 Task: Send an email with the signature George Carter with the subject Request for a job search tip and the message I am writing to follow up on the status of the shipment. from softage.2@softage.net to softage.4@softage.net with an attached image file Infographic.jpg and move the email from Sent Items to the folder Makeup
Action: Key pressed n
Screenshot: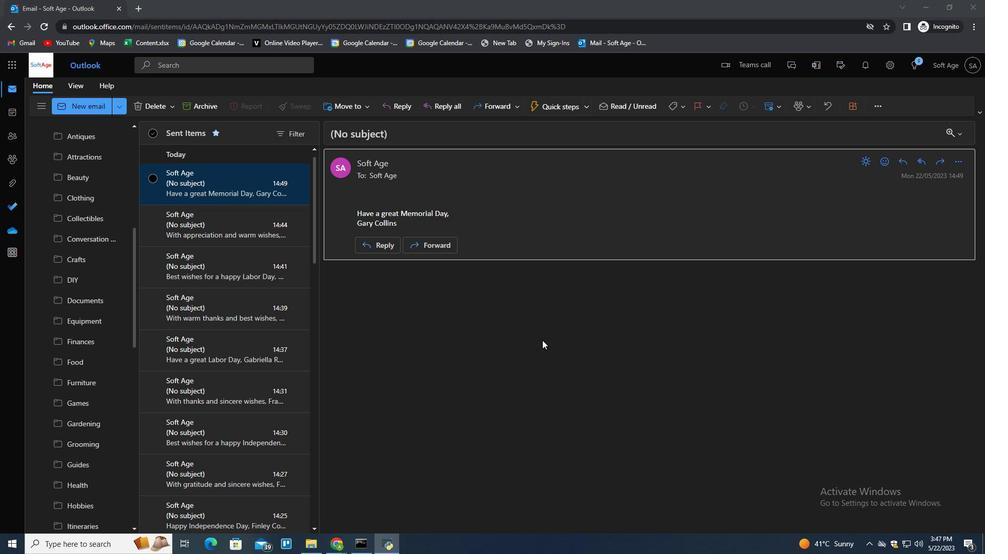 
Action: Mouse moved to (595, 288)
Screenshot: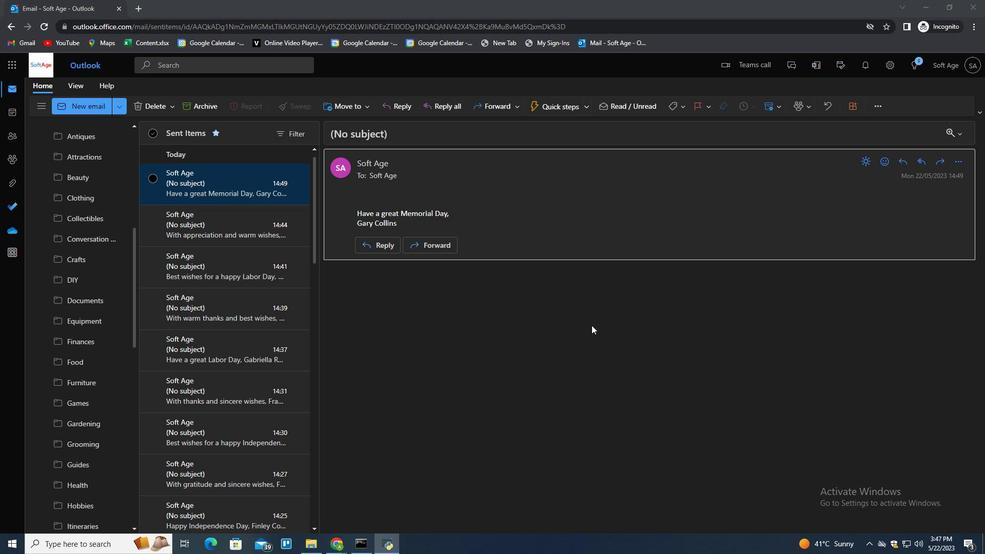 
Action: Mouse pressed left at (595, 288)
Screenshot: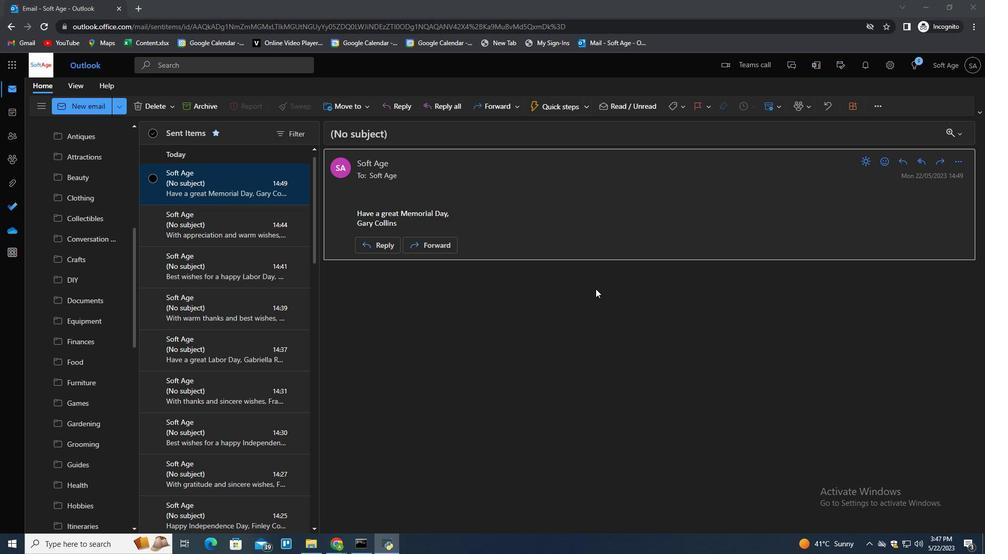 
Action: Mouse moved to (596, 287)
Screenshot: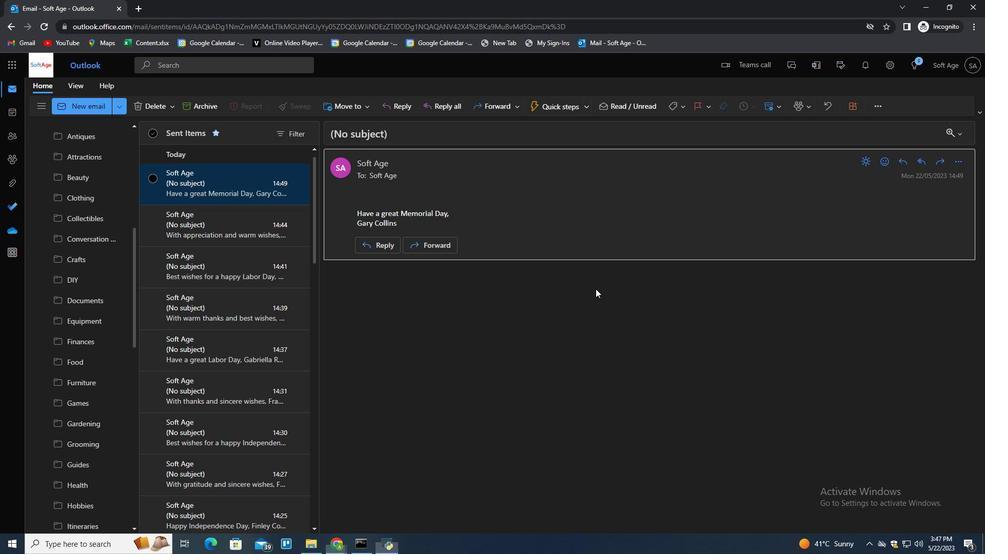 
Action: Key pressed n
Screenshot: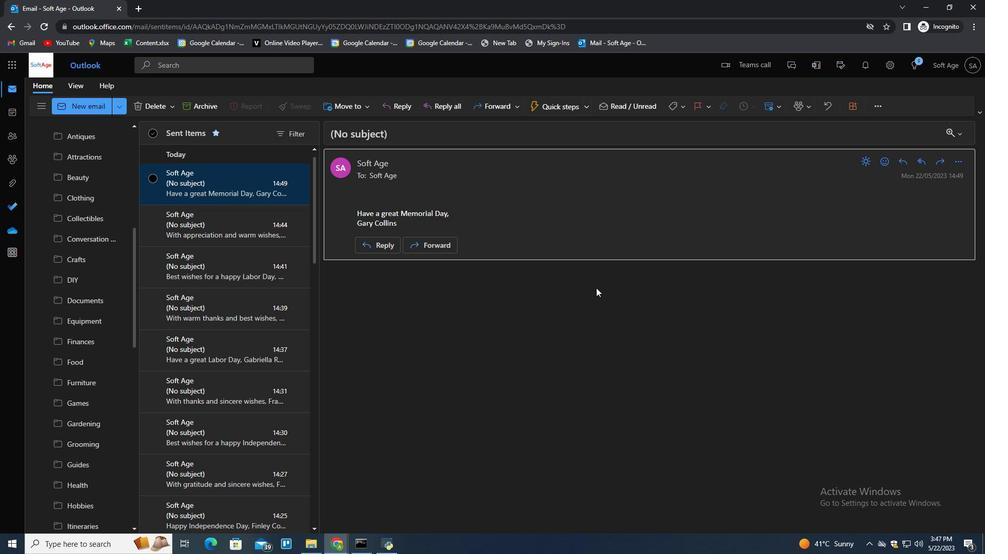 
Action: Mouse moved to (693, 106)
Screenshot: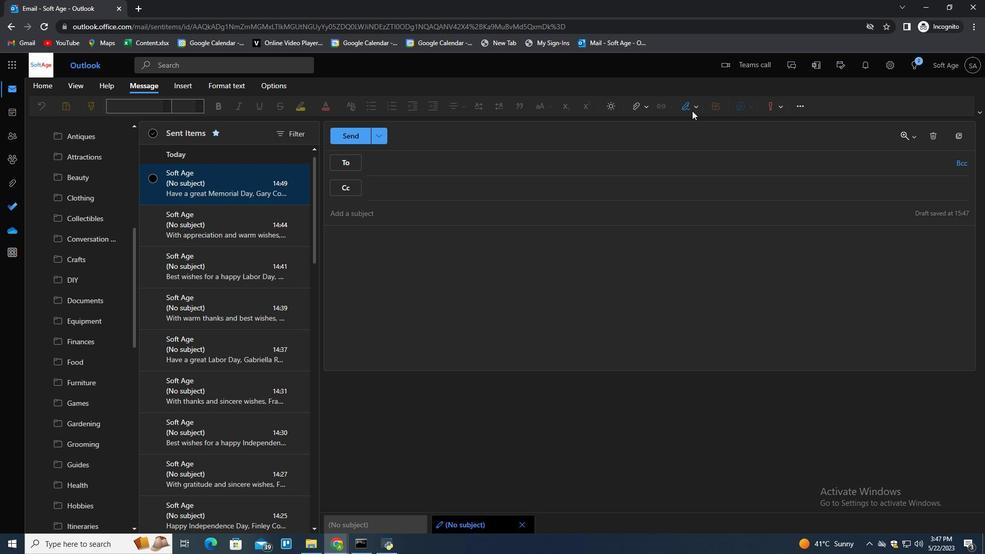 
Action: Mouse pressed left at (693, 106)
Screenshot: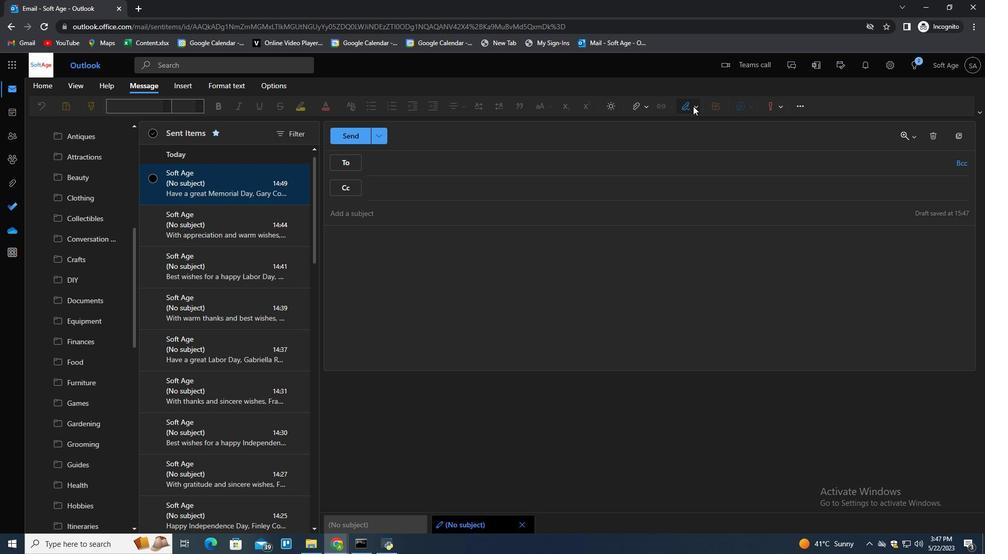 
Action: Mouse moved to (663, 146)
Screenshot: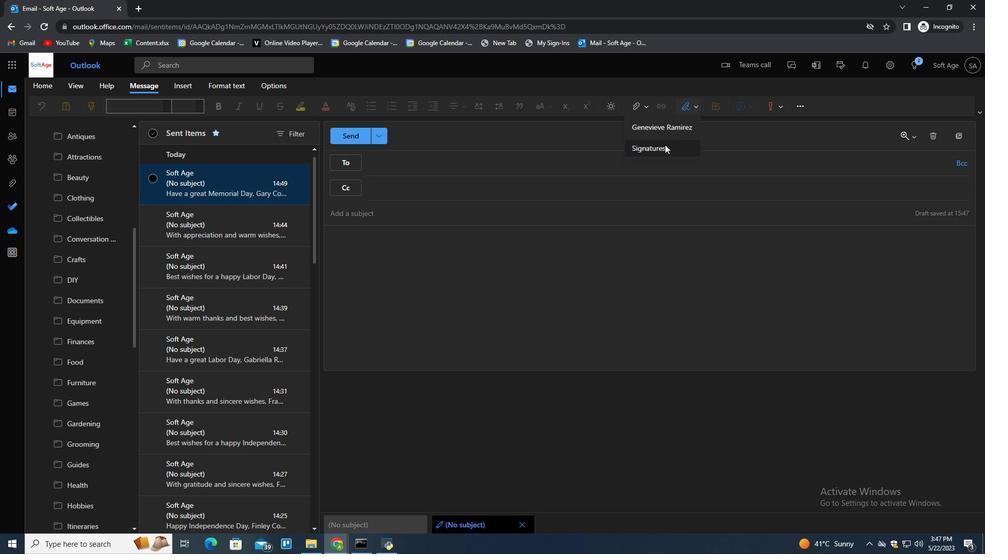
Action: Mouse pressed left at (663, 146)
Screenshot: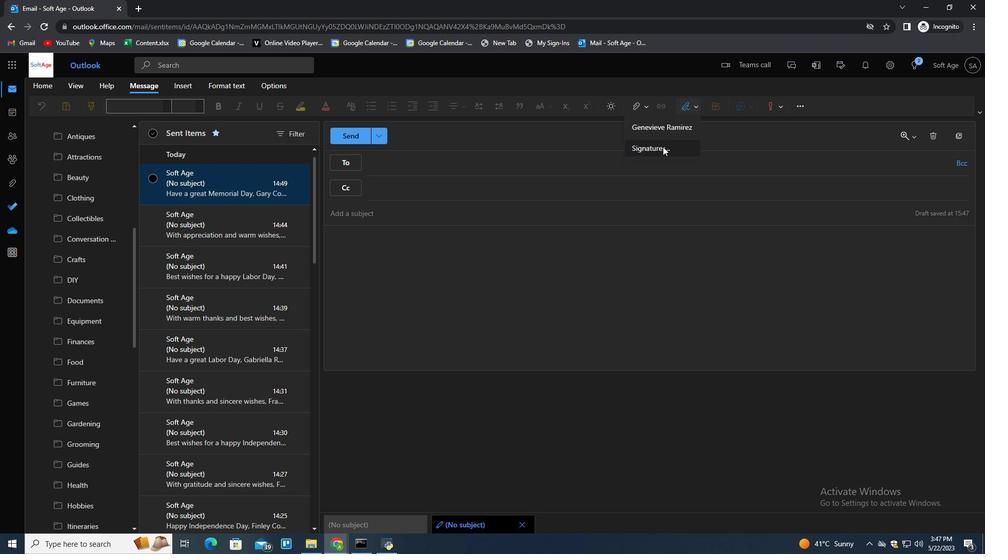 
Action: Mouse moved to (686, 186)
Screenshot: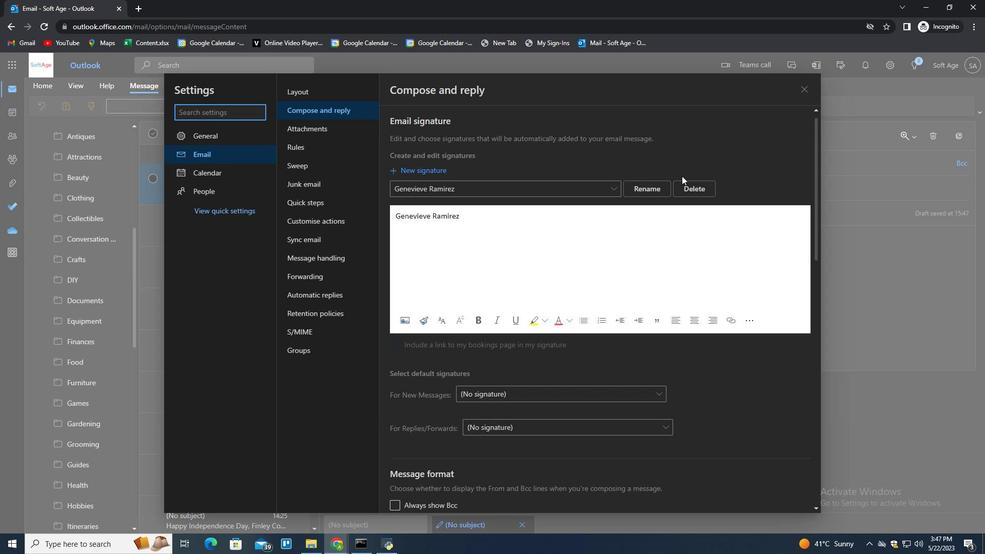 
Action: Mouse pressed left at (686, 186)
Screenshot: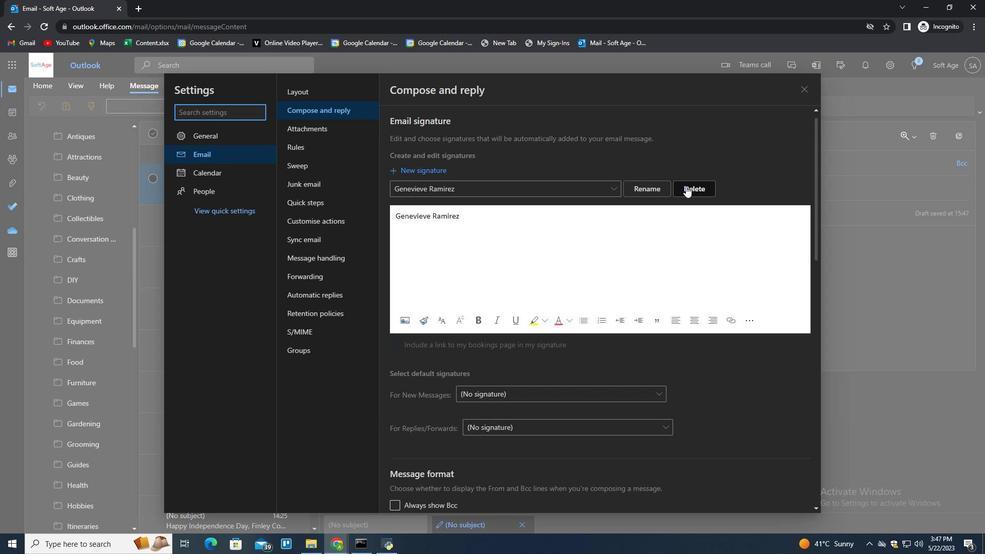 
Action: Key pressed <Key.shift>G
Screenshot: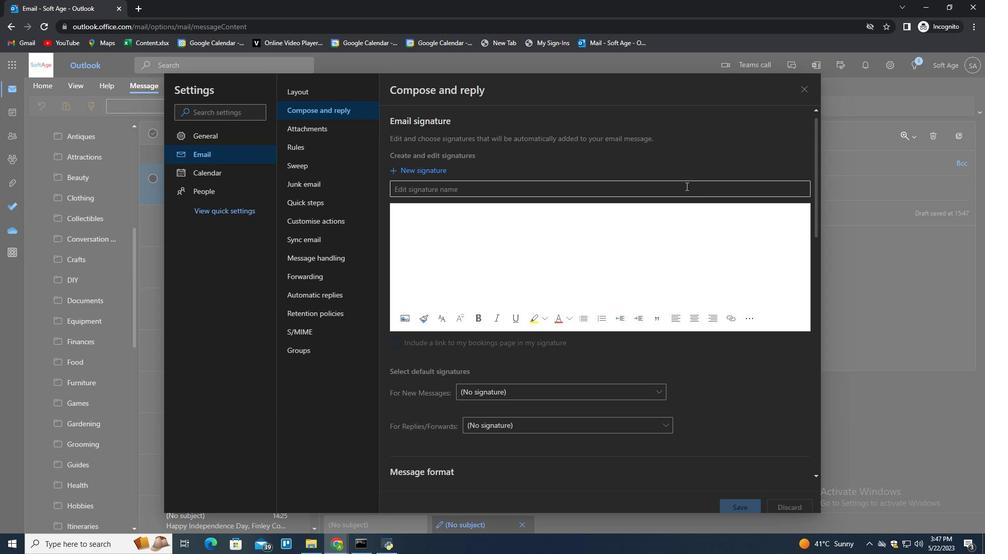 
Action: Mouse moved to (686, 186)
Screenshot: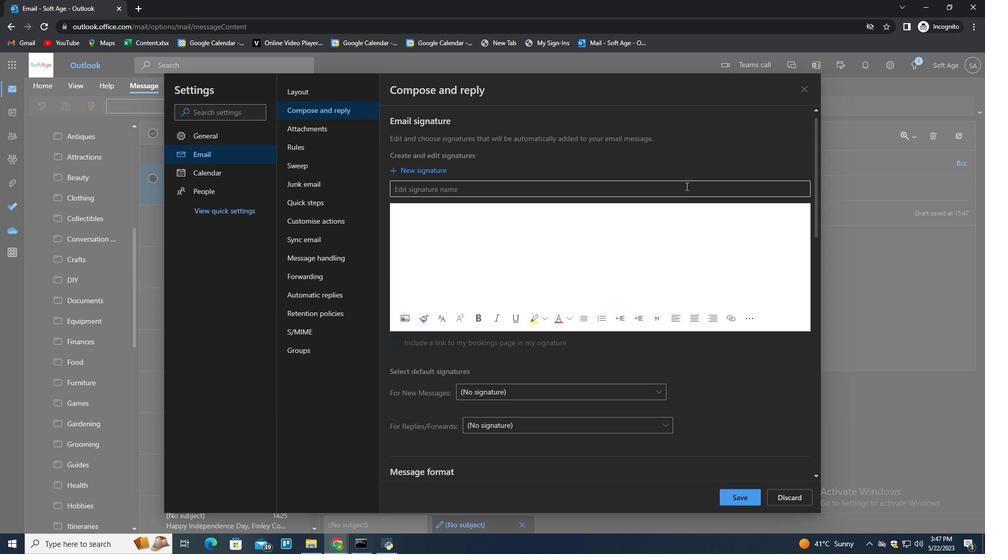 
Action: Mouse pressed left at (686, 186)
Screenshot: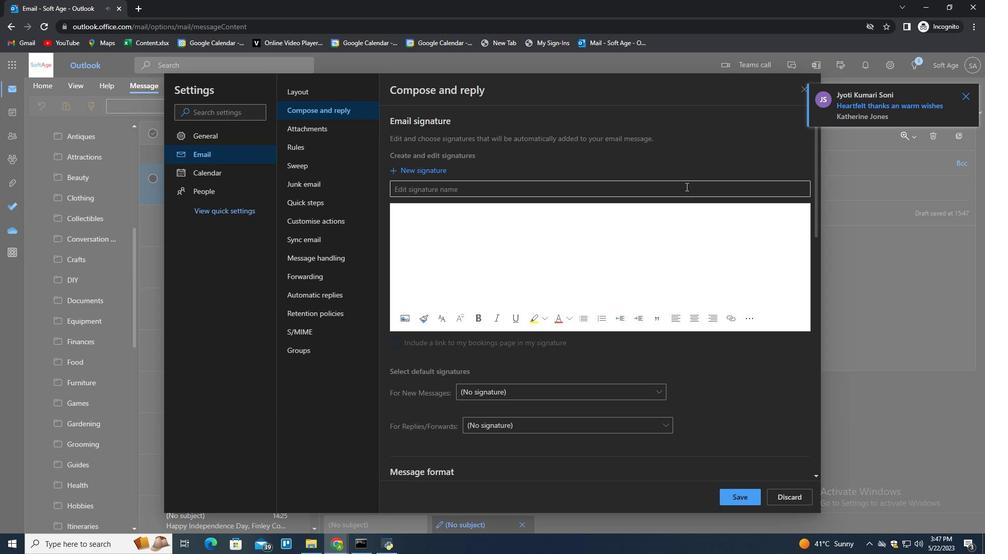 
Action: Key pressed <Key.shift>George<Key.space><Key.shift>Carter<Key.tab><Key.shift><Key.shift><Key.shift><Key.shift><Key.shift><Key.shift><Key.shift><Key.shift><Key.shift><Key.shift><Key.shift><Key.shift><Key.shift><Key.shift><Key.shift><Key.shift><Key.shift><Key.shift><Key.shift><Key.shift><Key.shift><Key.shift><Key.shift><Key.shift><Key.shift><Key.shift><Key.shift><Key.shift><Key.shift><Key.shift><Key.shift><Key.shift><Key.shift><Key.shift><Key.shift><Key.shift><Key.shift><Key.shift><Key.shift><Key.shift><Key.shift><Key.shift><Key.shift><Key.shift><Key.shift><Key.shift><Key.shift><Key.shift><Key.shift><Key.shift><Key.shift><Key.shift><Key.shift><Key.shift><Key.shift>George<Key.space><Key.shift>Carter
Screenshot: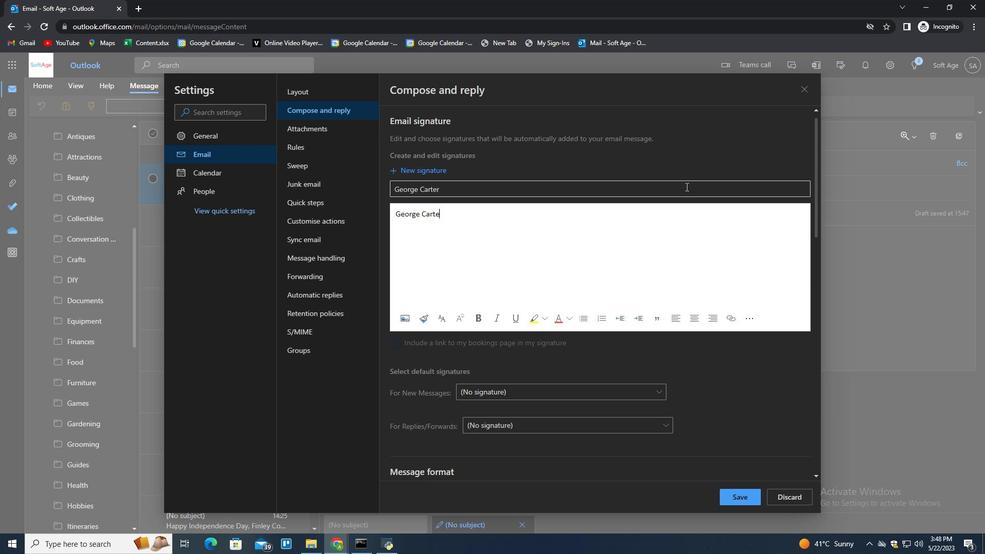 
Action: Mouse moved to (749, 495)
Screenshot: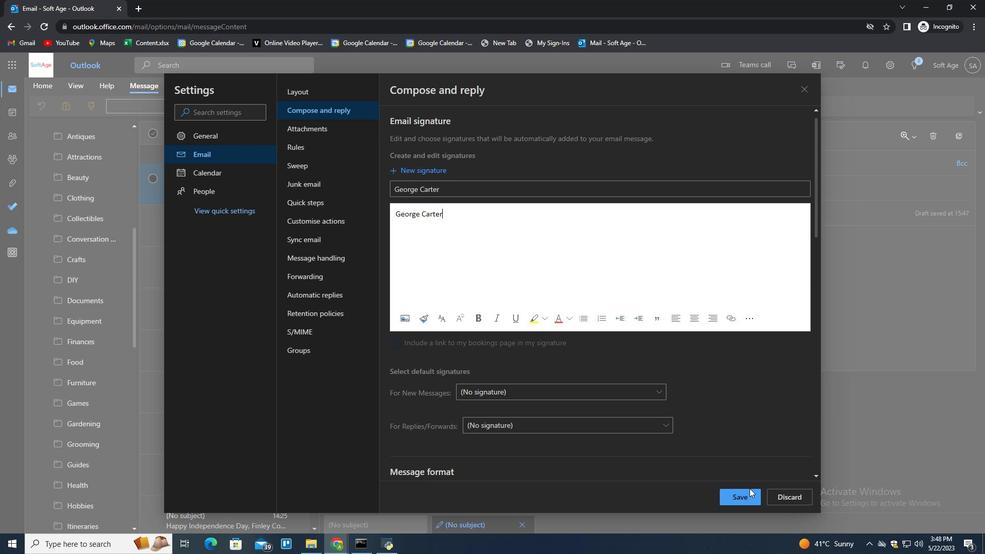 
Action: Mouse pressed left at (749, 495)
Screenshot: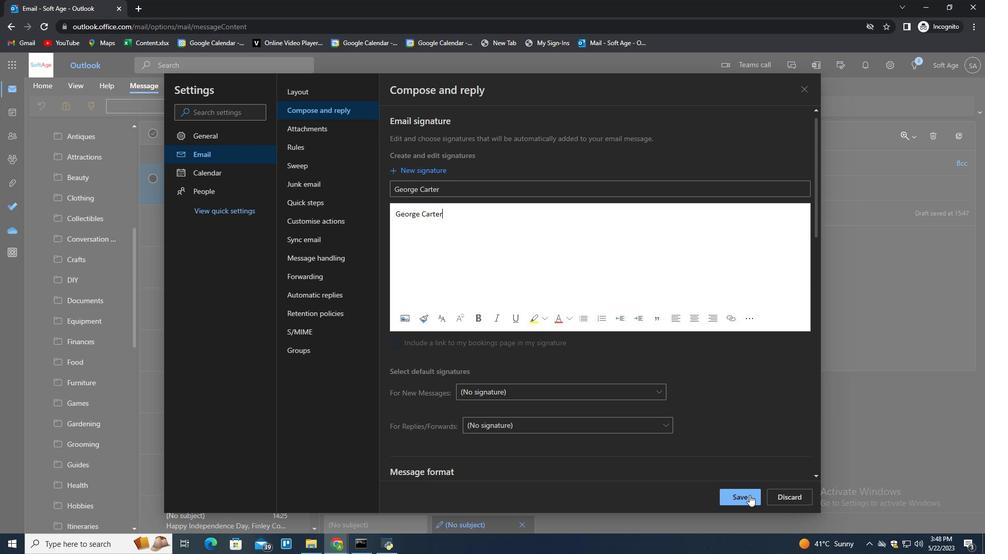 
Action: Mouse moved to (867, 344)
Screenshot: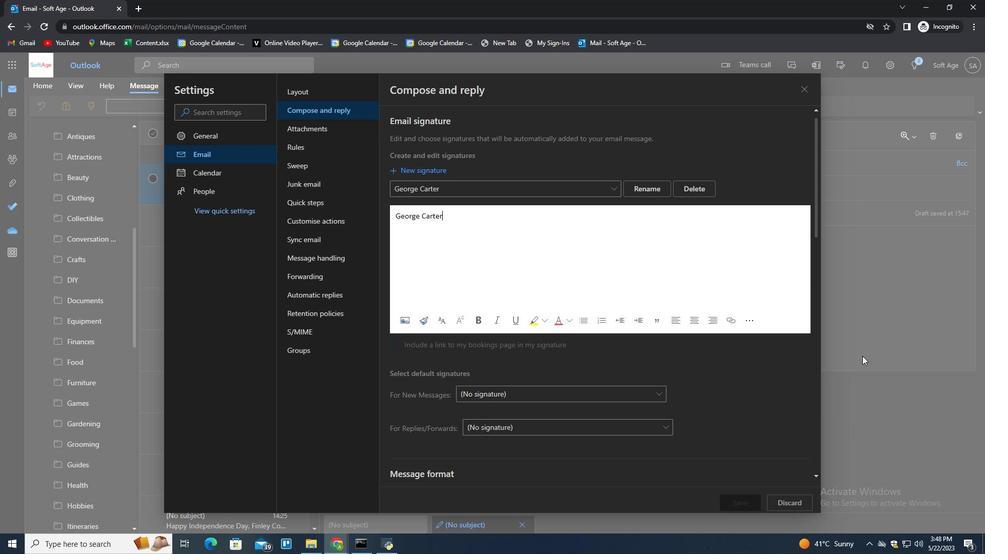 
Action: Mouse pressed left at (867, 344)
Screenshot: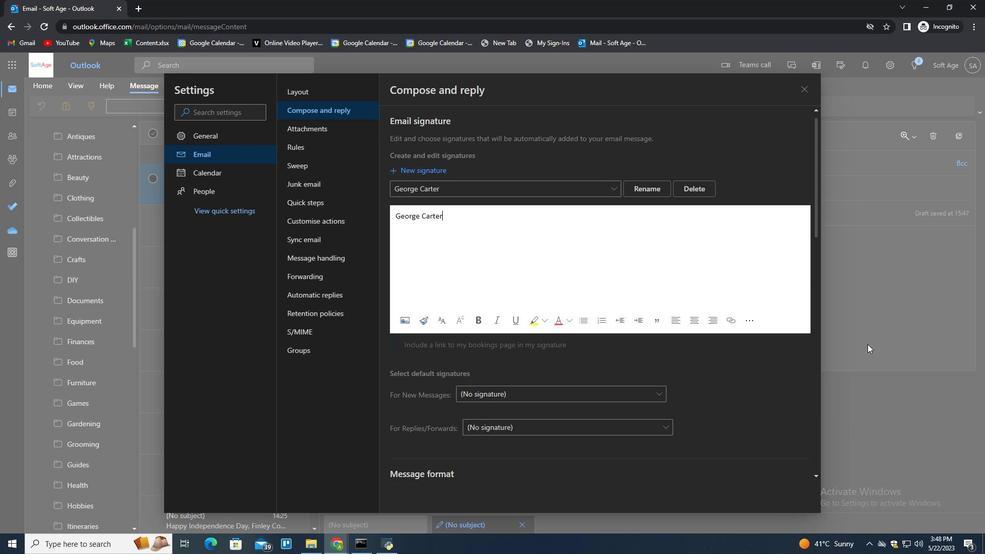 
Action: Mouse moved to (696, 107)
Screenshot: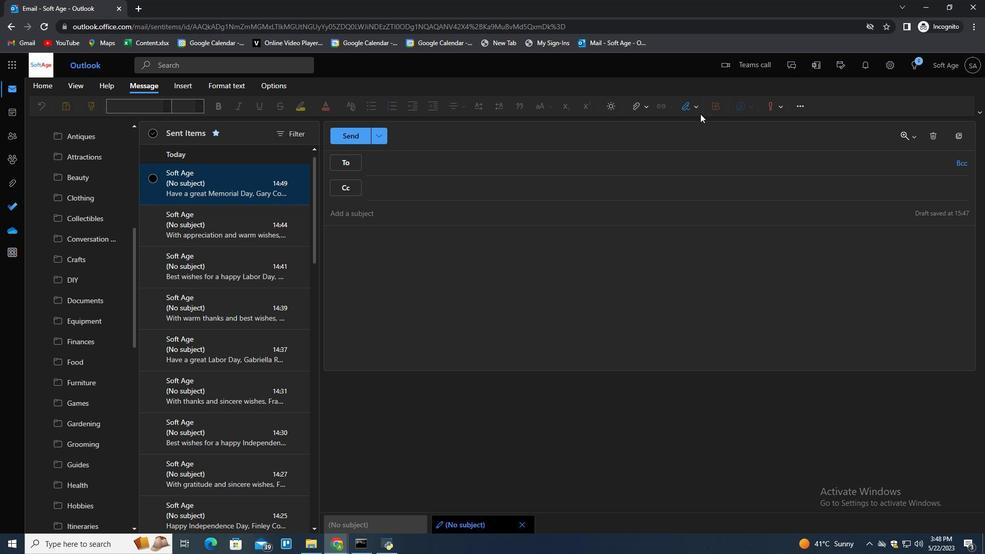 
Action: Mouse pressed left at (696, 107)
Screenshot: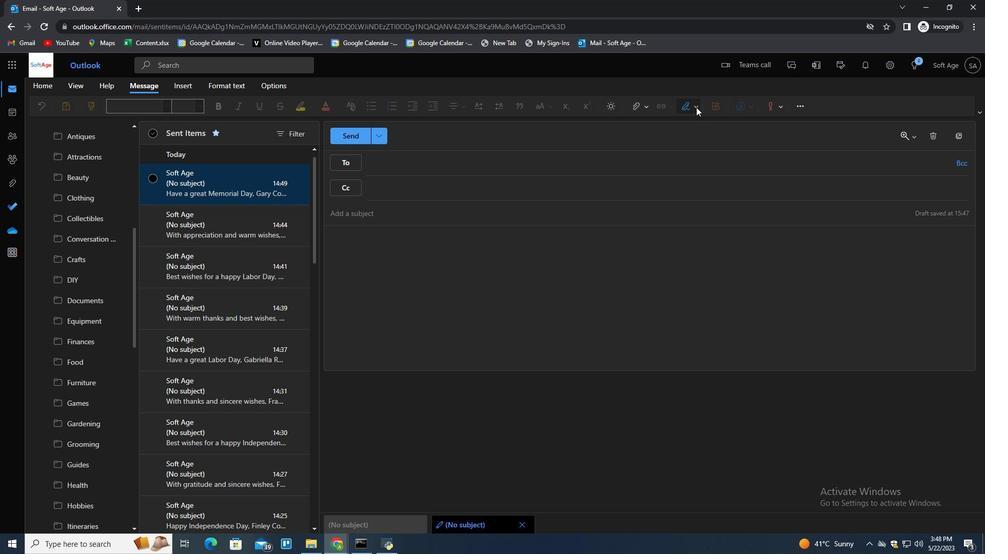 
Action: Mouse moved to (675, 132)
Screenshot: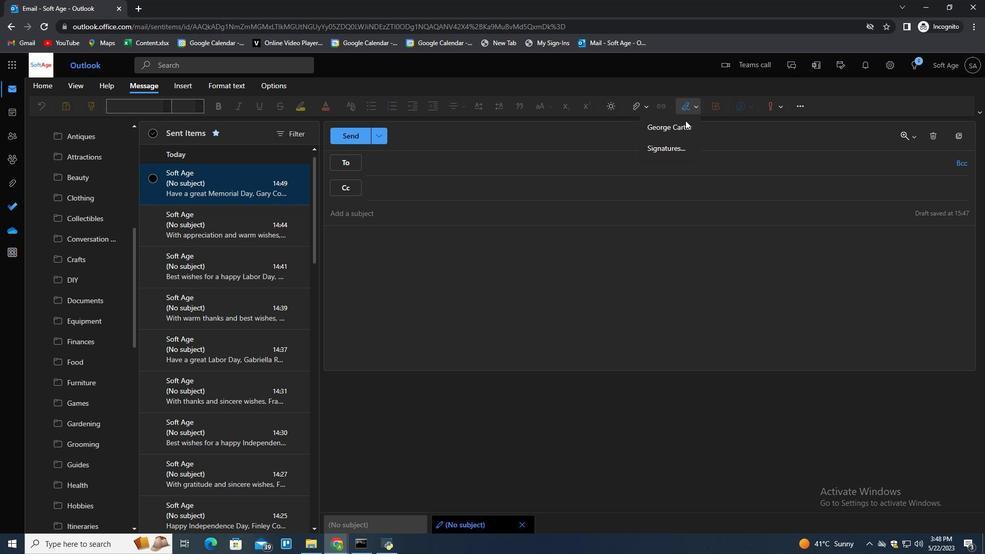 
Action: Mouse pressed left at (675, 132)
Screenshot: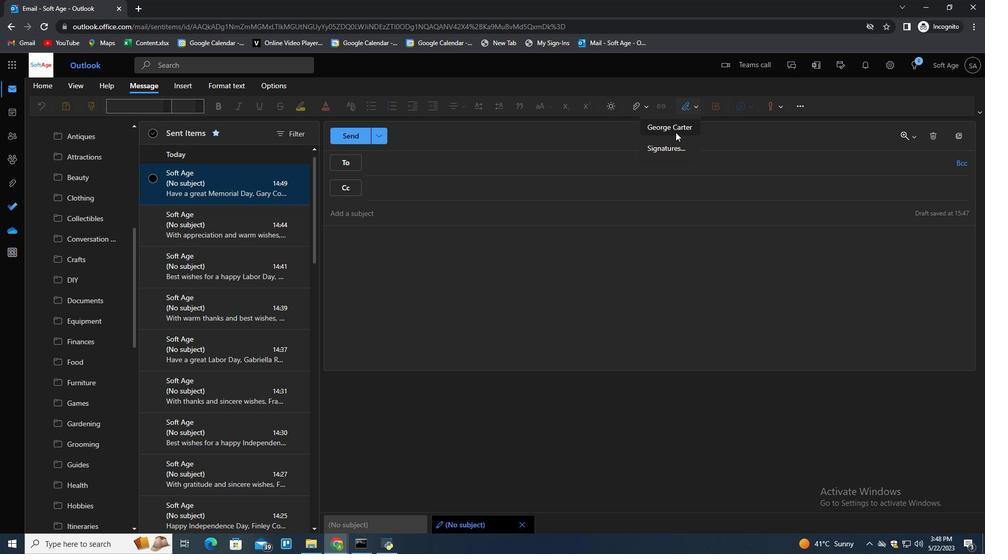 
Action: Mouse moved to (383, 213)
Screenshot: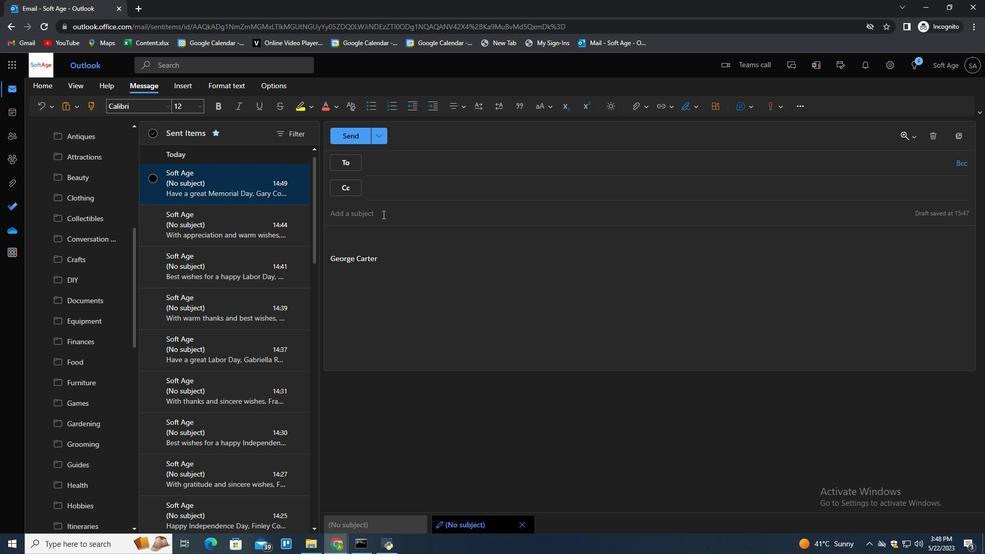 
Action: Mouse pressed left at (383, 213)
Screenshot: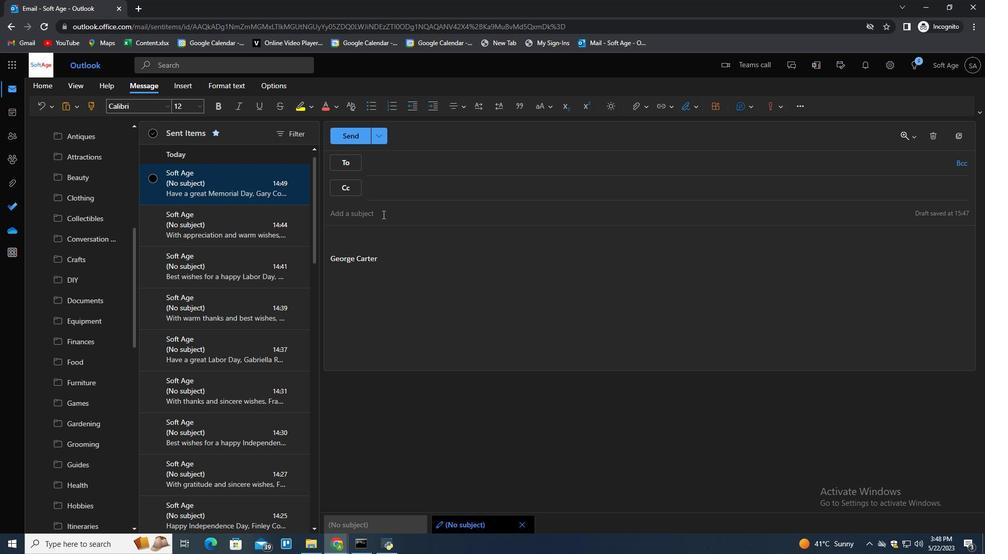 
Action: Key pressed <Key.shift>Request<Key.space>for<Key.space>a<Key.space>job<Key.space>search<Key.space>tip<Key.space>an<Key.space>d<Key.backspace><Key.backspace>d<Key.space>the<Key.space><Key.backspace><Key.backspace><Key.backspace><Key.backspace><Key.backspace><Key.backspace><Key.backspace><Key.backspace><Key.backspace><Key.tab><Key.shift>I<Key.space>am<Key.space>wri<Key.backspace><Key.backspace>ritiin<Key.backspace><Key.backspace><Key.backspace>ting<Key.space><Key.backspace><Key.backspace><Key.backspace><Key.backspace><Key.backspace>ing<Key.space>to<Key.space>follow<Key.space>yp<Key.backspace><Key.backspace>up<Key.space>on<Key.space>the<Key.space>status<Key.space>of<Key.space>the<Key.space>shipment<Key.space><Key.backspace>.
Screenshot: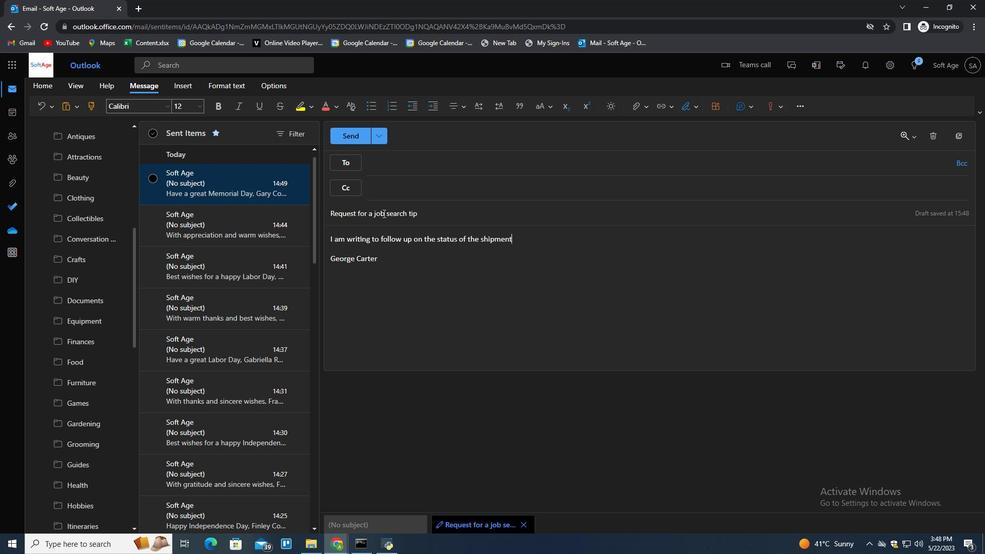 
Action: Mouse moved to (393, 162)
Screenshot: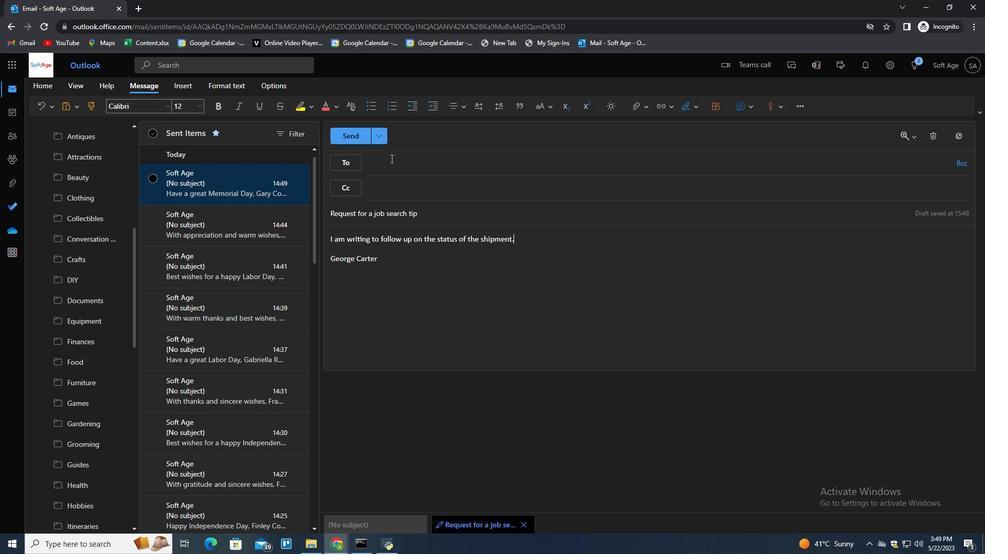 
Action: Mouse pressed left at (393, 162)
Screenshot: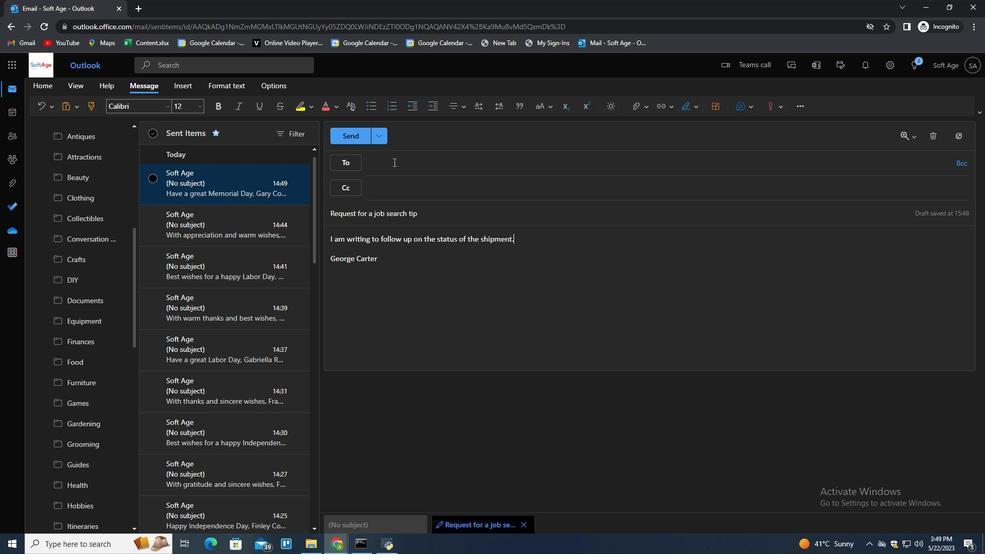 
Action: Key pressed softage.3
Screenshot: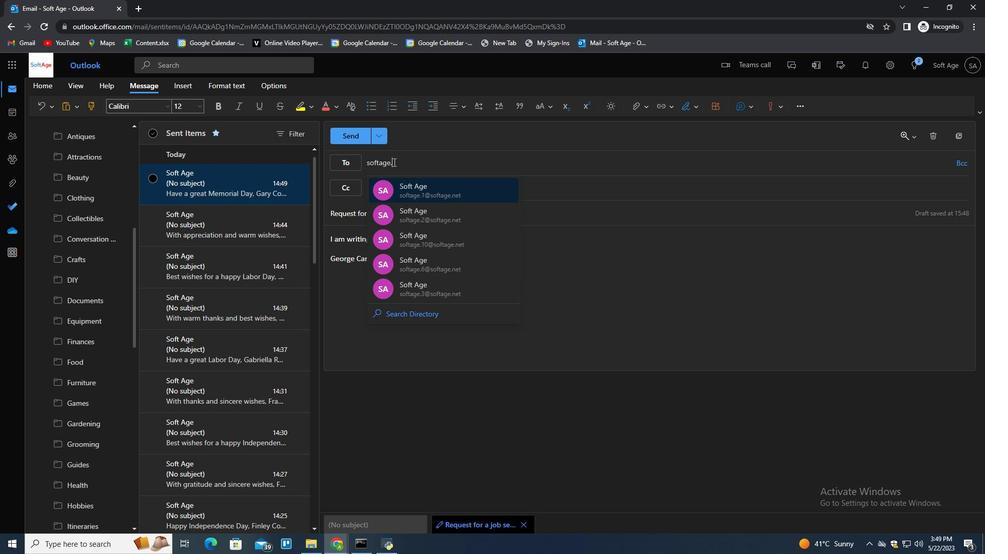 
Action: Mouse moved to (427, 169)
Screenshot: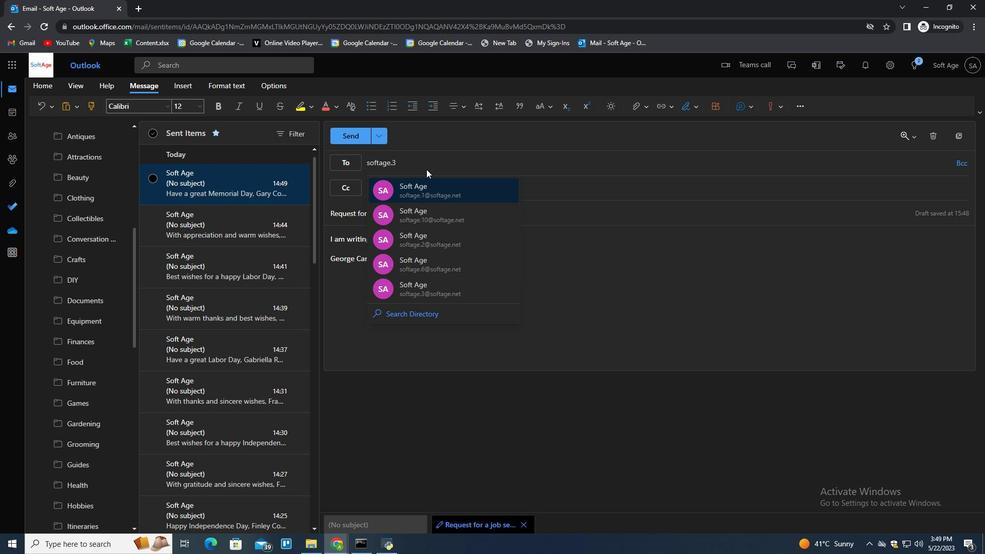 
Action: Key pressed <Key.backspace>4<Key.shift>@softae.<Key.backspace><Key.backspace>ge.net<Key.enter>
Screenshot: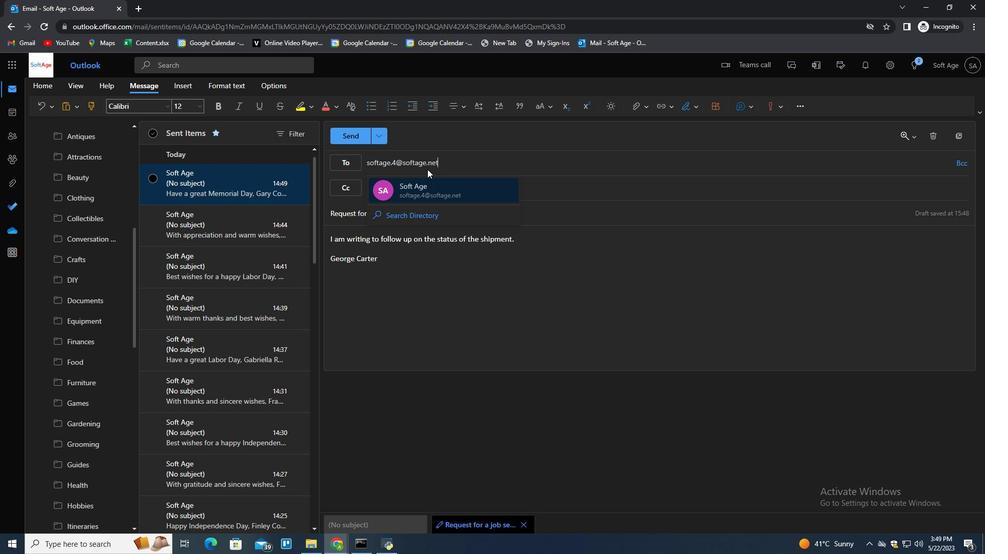 
Action: Mouse moved to (428, 256)
Screenshot: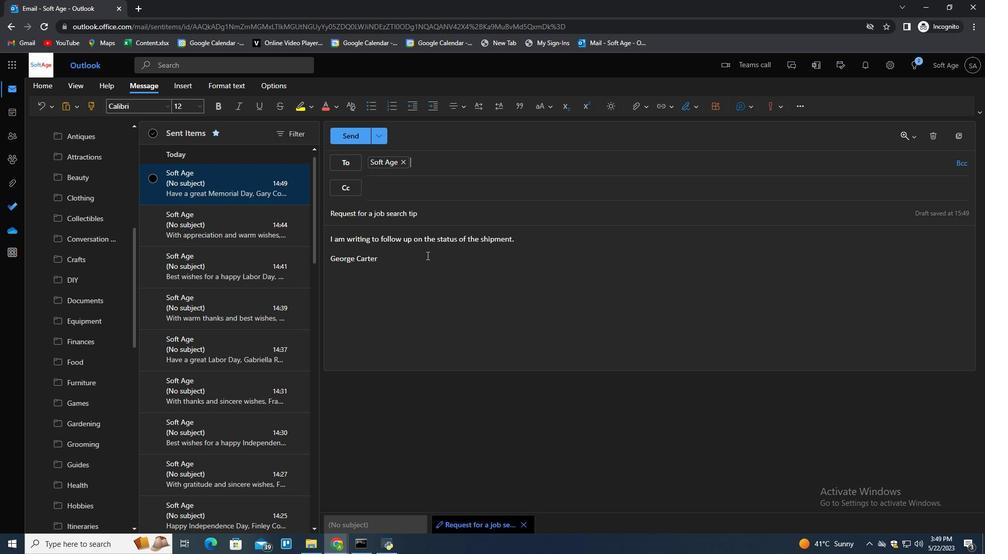 
Action: Mouse pressed left at (428, 256)
Screenshot: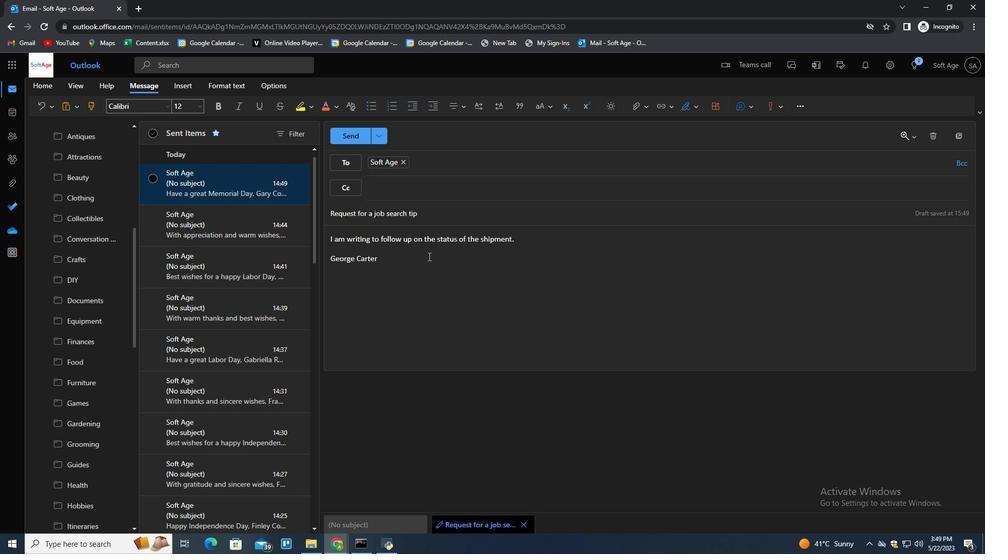
Action: Mouse moved to (643, 103)
Screenshot: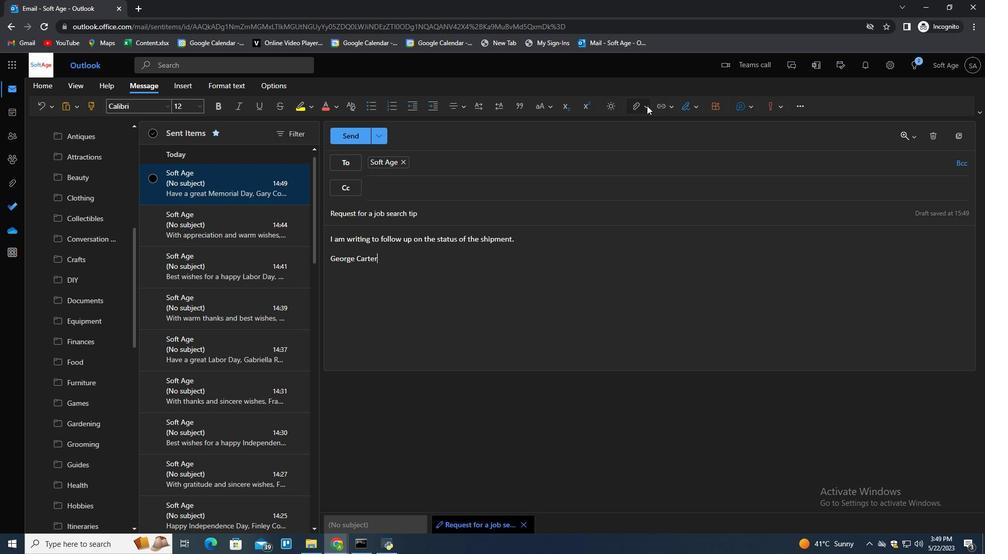
Action: Mouse pressed left at (643, 103)
Screenshot: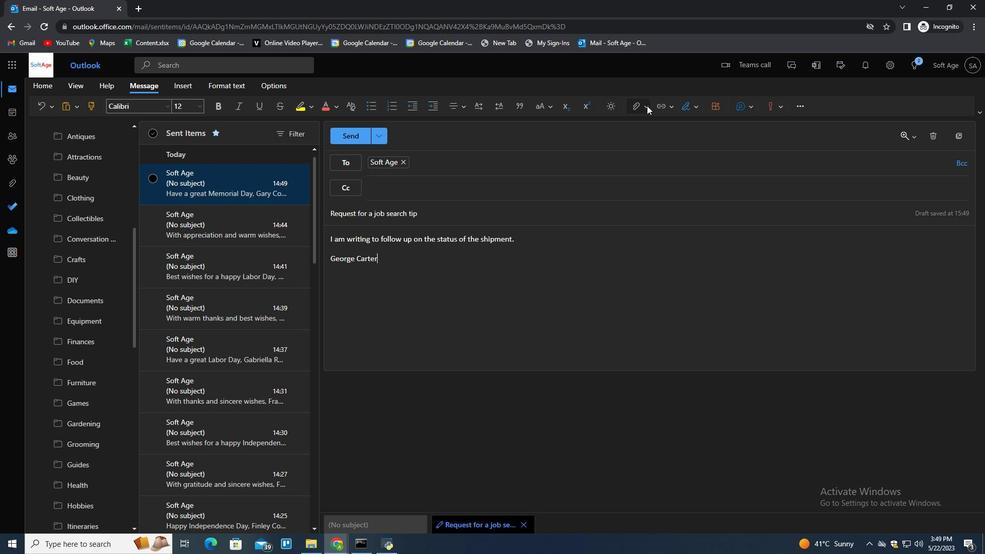 
Action: Mouse moved to (600, 127)
Screenshot: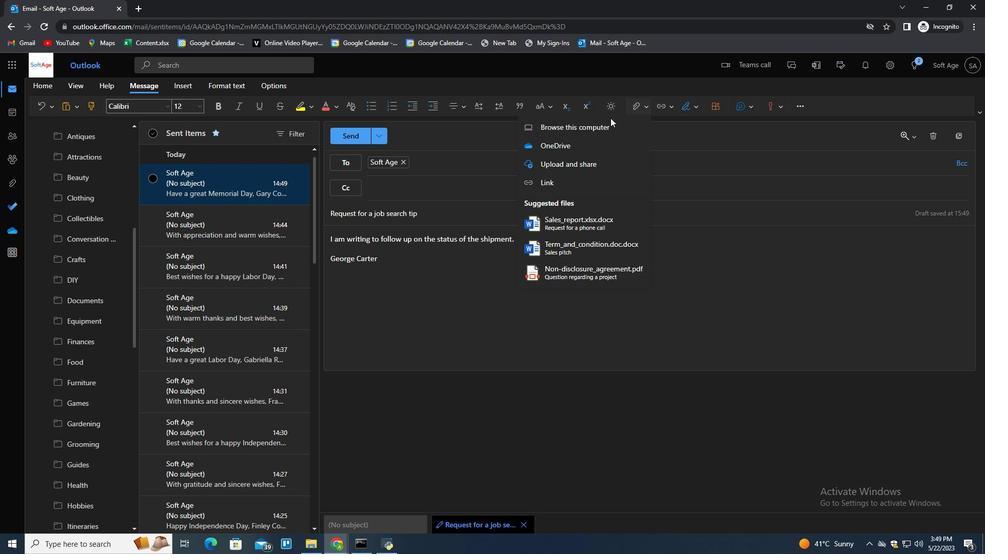 
Action: Mouse pressed left at (600, 127)
Screenshot: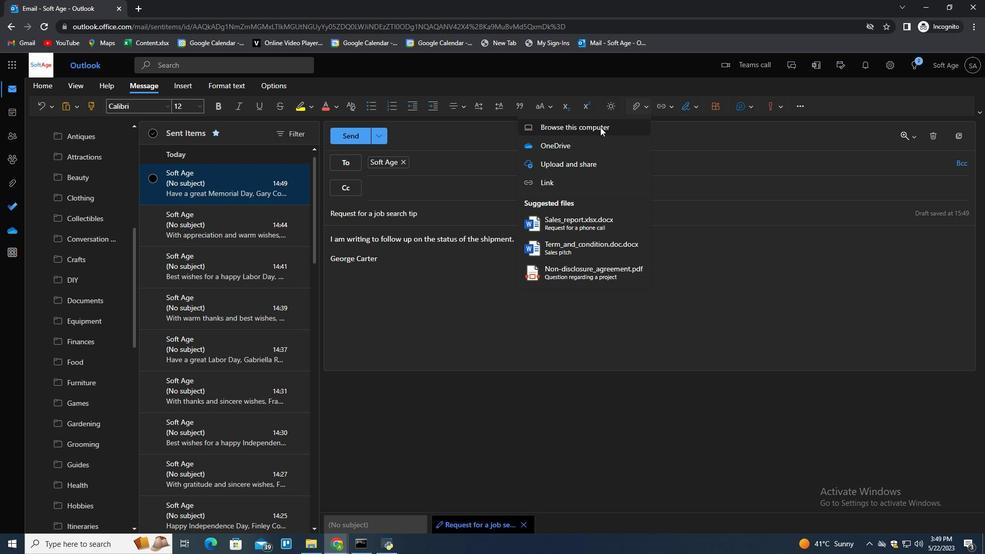 
Action: Mouse moved to (240, 127)
Screenshot: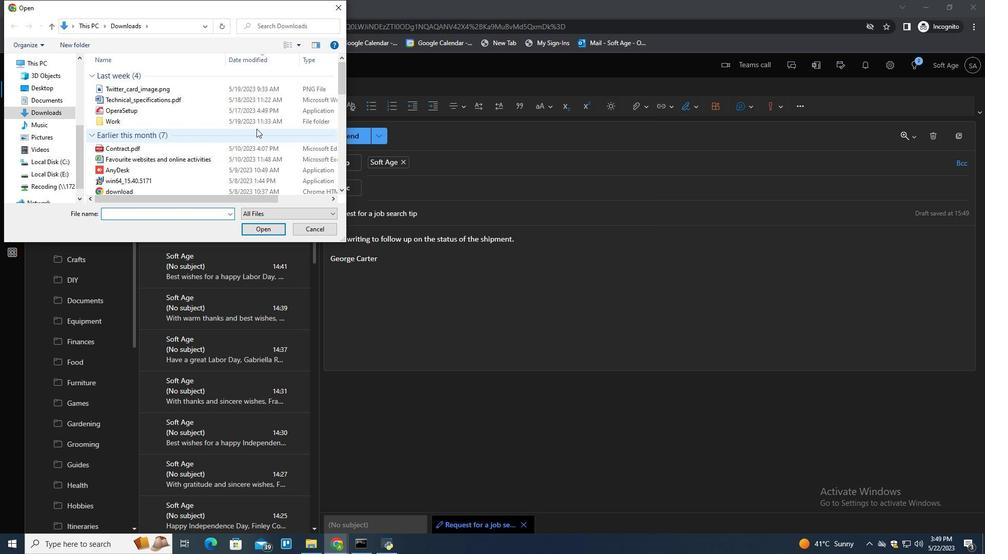 
Action: Mouse scrolled (240, 127) with delta (0, 0)
Screenshot: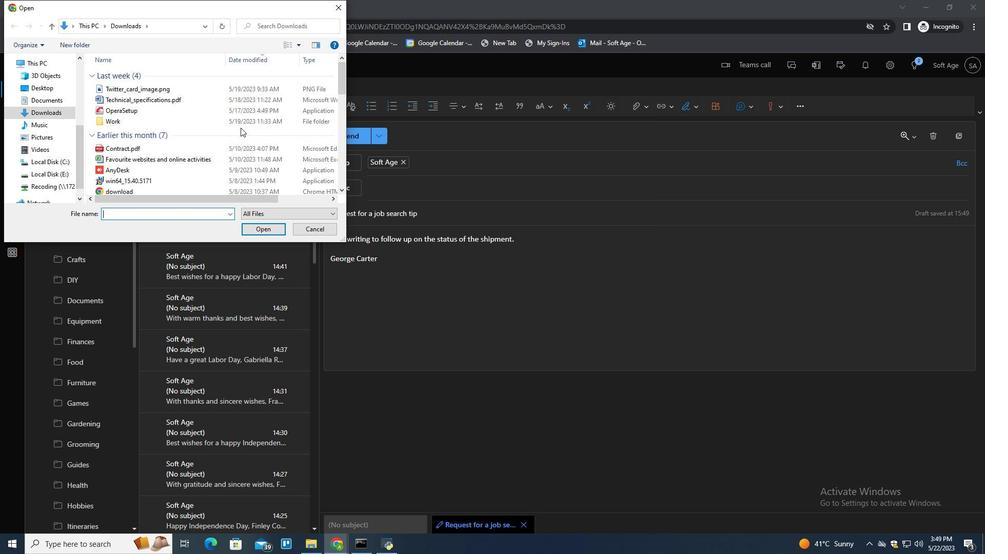 
Action: Mouse scrolled (240, 127) with delta (0, 0)
Screenshot: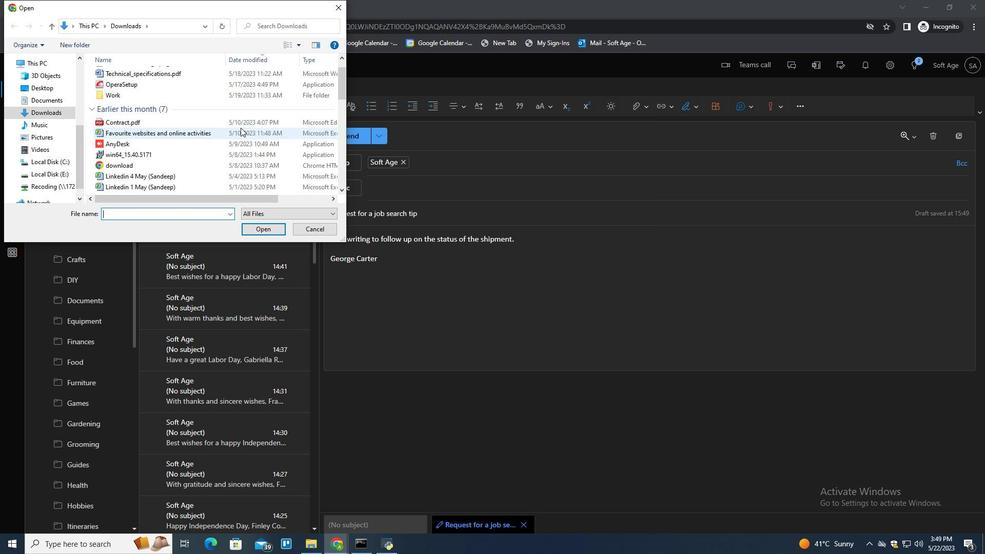 
Action: Mouse scrolled (240, 127) with delta (0, 0)
Screenshot: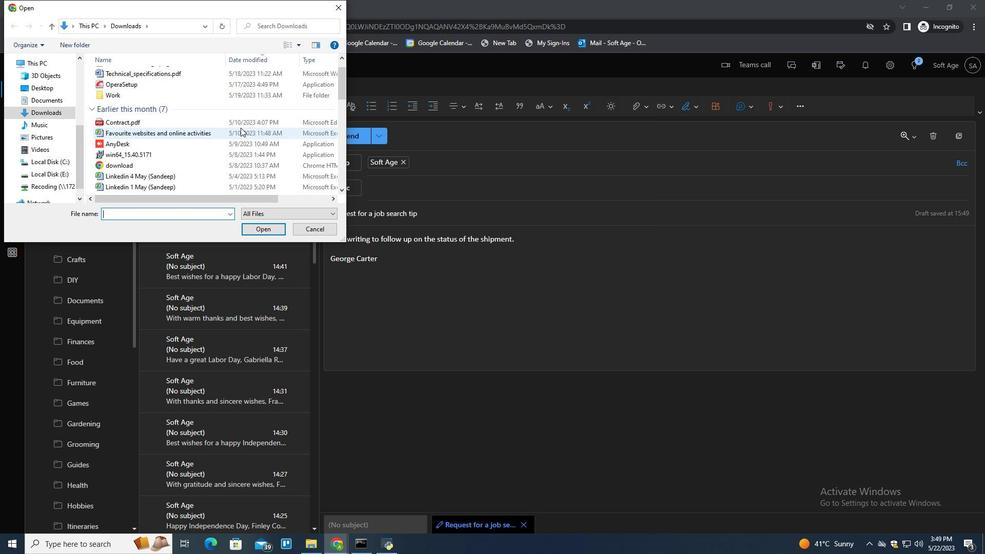 
Action: Mouse scrolled (240, 127) with delta (0, 0)
Screenshot: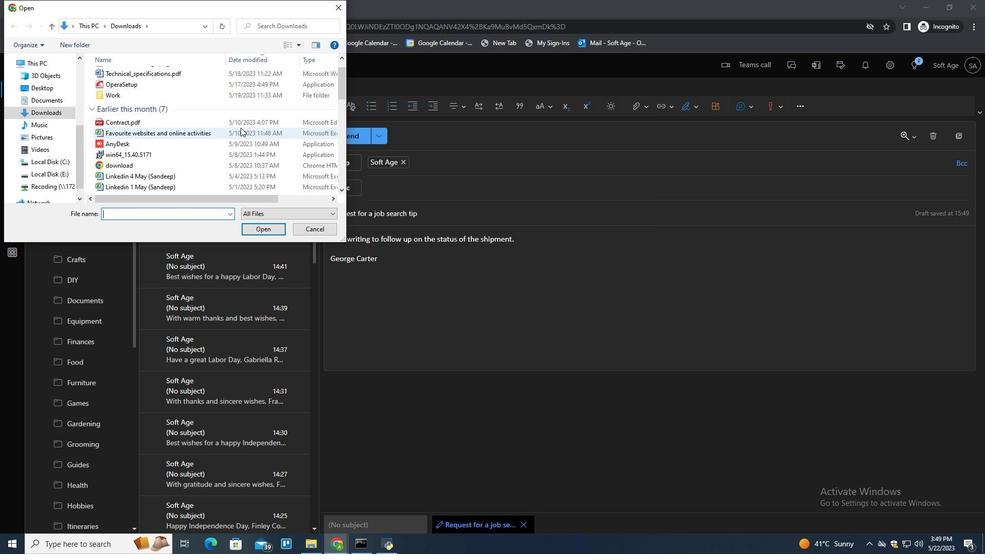 
Action: Mouse moved to (240, 127)
Screenshot: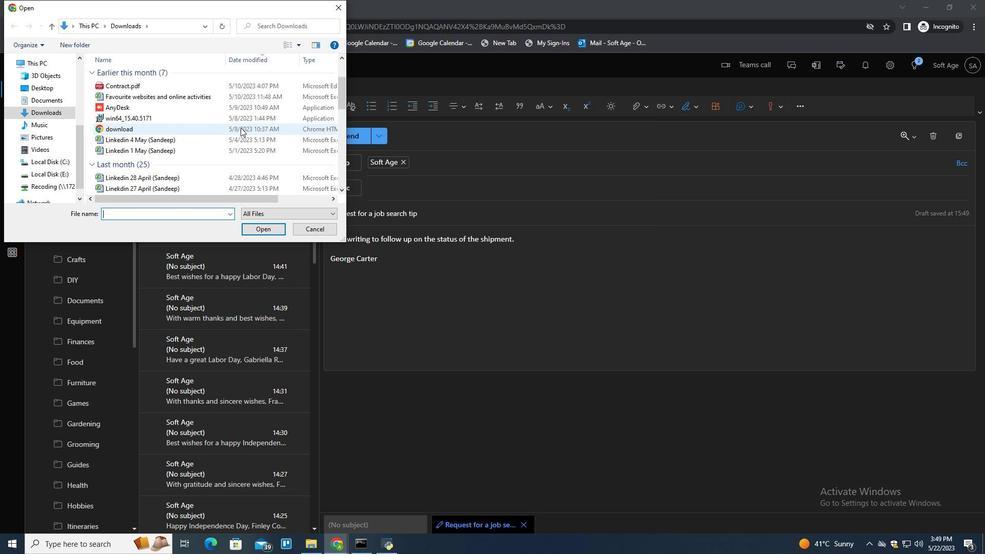 
Action: Mouse scrolled (240, 126) with delta (0, 0)
Screenshot: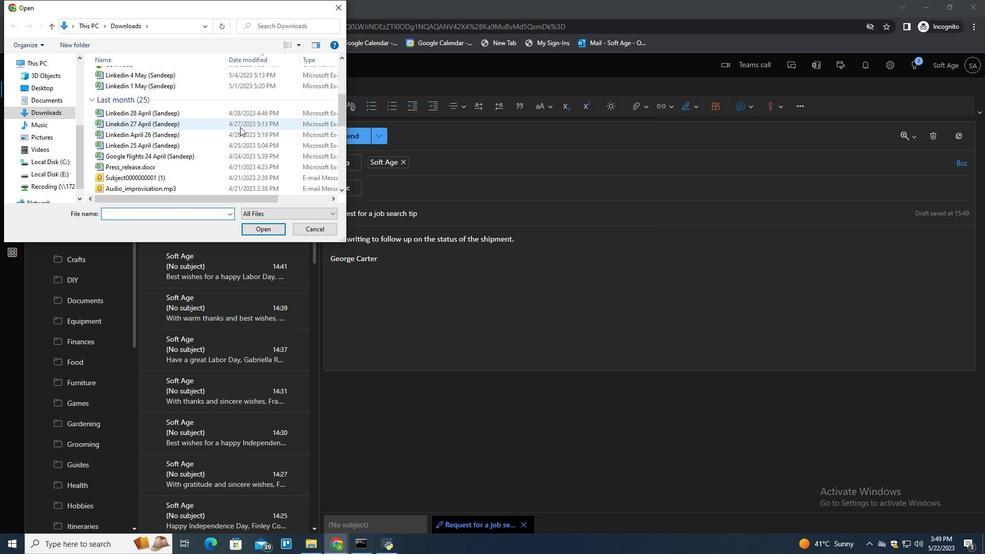
Action: Mouse scrolled (240, 126) with delta (0, 0)
Screenshot: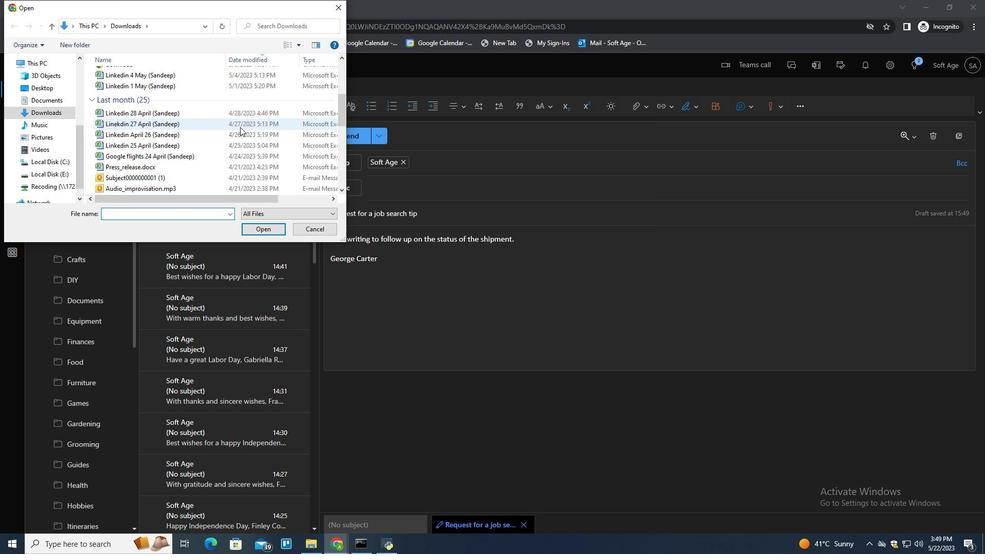 
Action: Mouse scrolled (240, 126) with delta (0, 0)
Screenshot: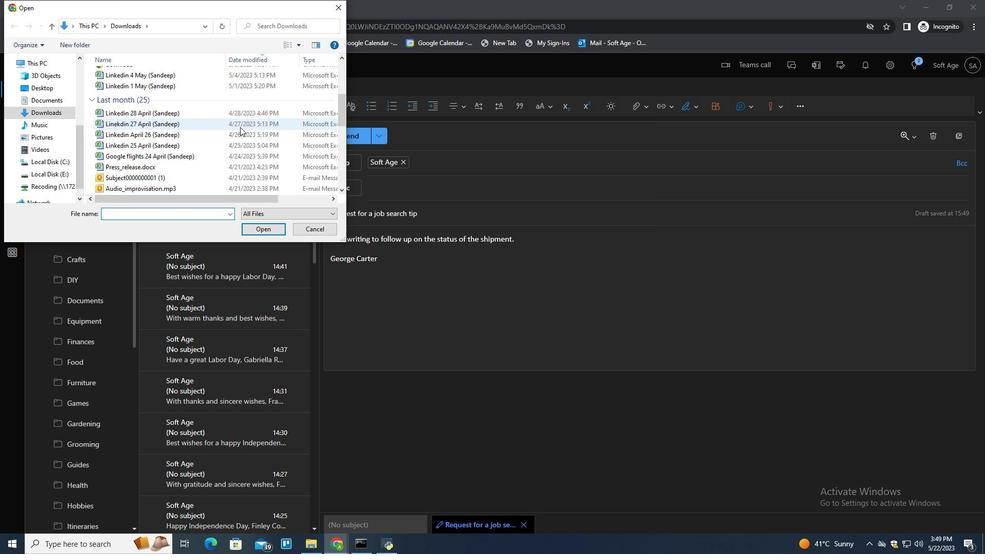 
Action: Mouse scrolled (240, 126) with delta (0, 0)
Screenshot: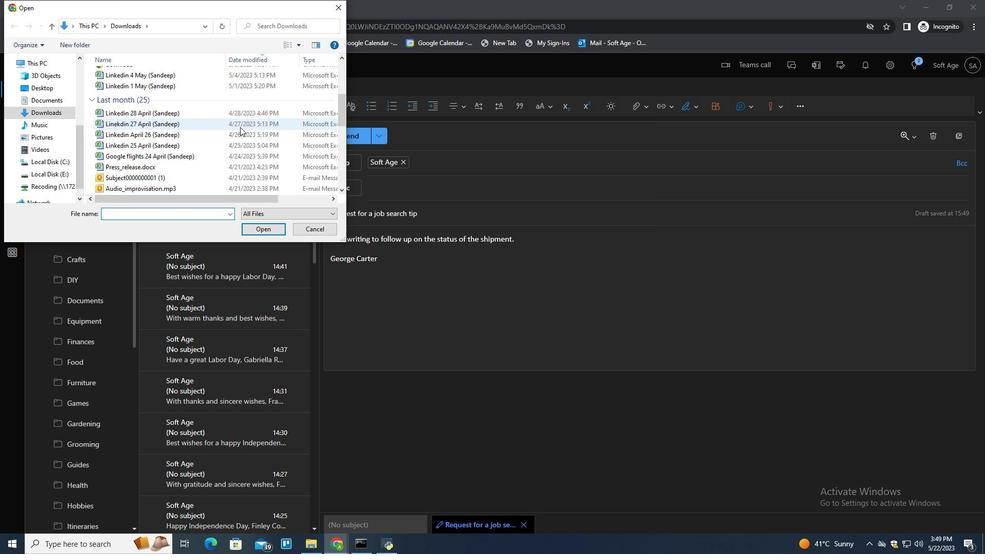 
Action: Mouse scrolled (240, 126) with delta (0, 0)
Screenshot: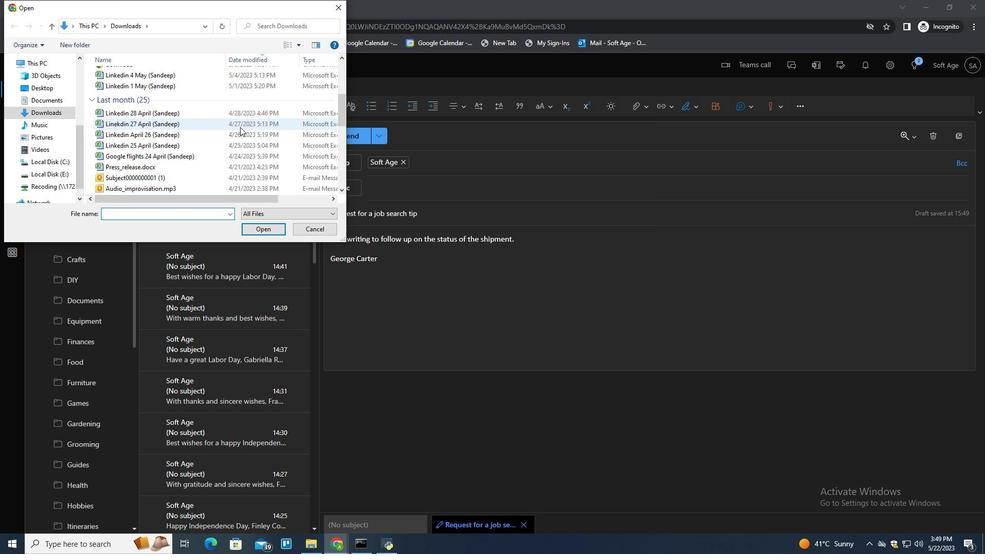 
Action: Mouse scrolled (240, 126) with delta (0, 0)
Screenshot: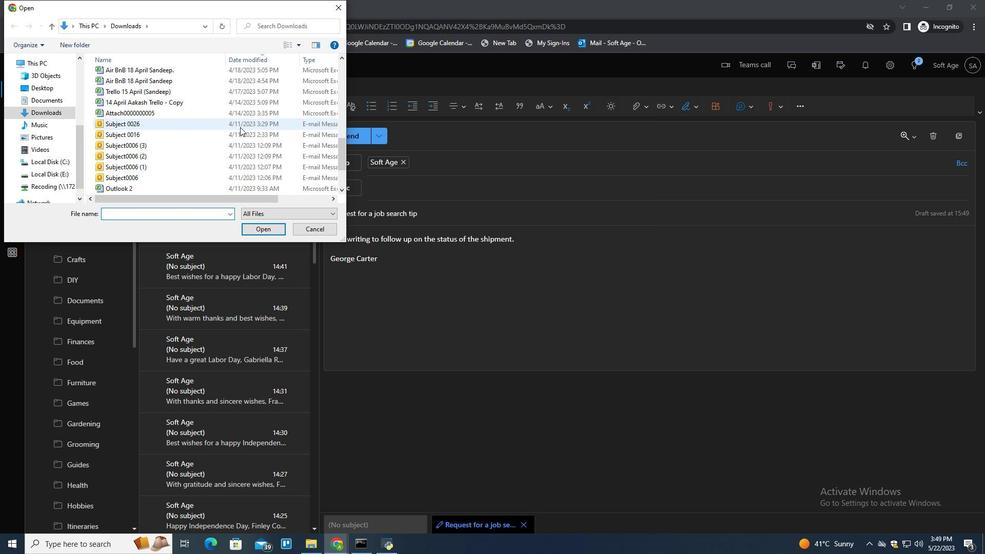 
Action: Mouse scrolled (240, 126) with delta (0, 0)
Screenshot: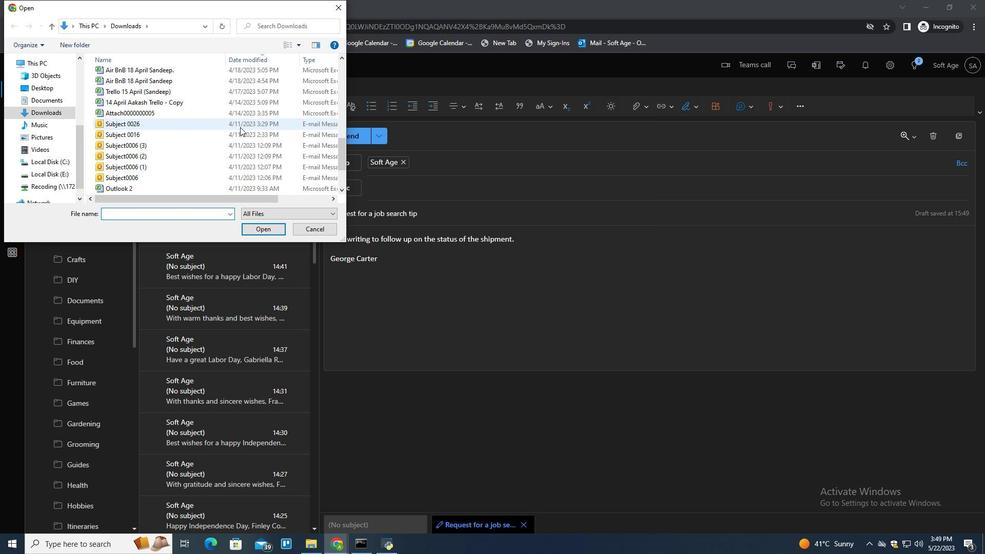 
Action: Mouse scrolled (240, 126) with delta (0, 0)
Screenshot: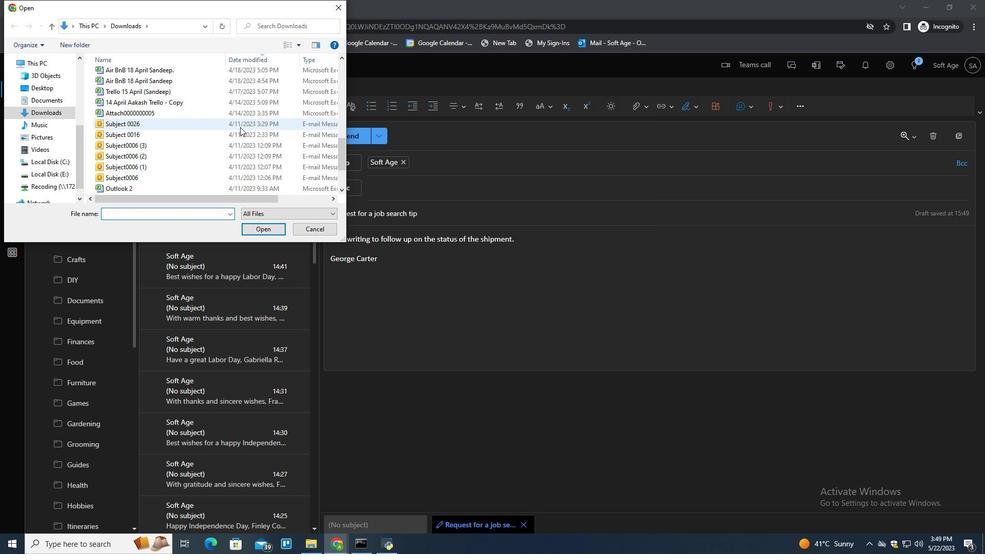 
Action: Mouse scrolled (240, 126) with delta (0, 0)
Screenshot: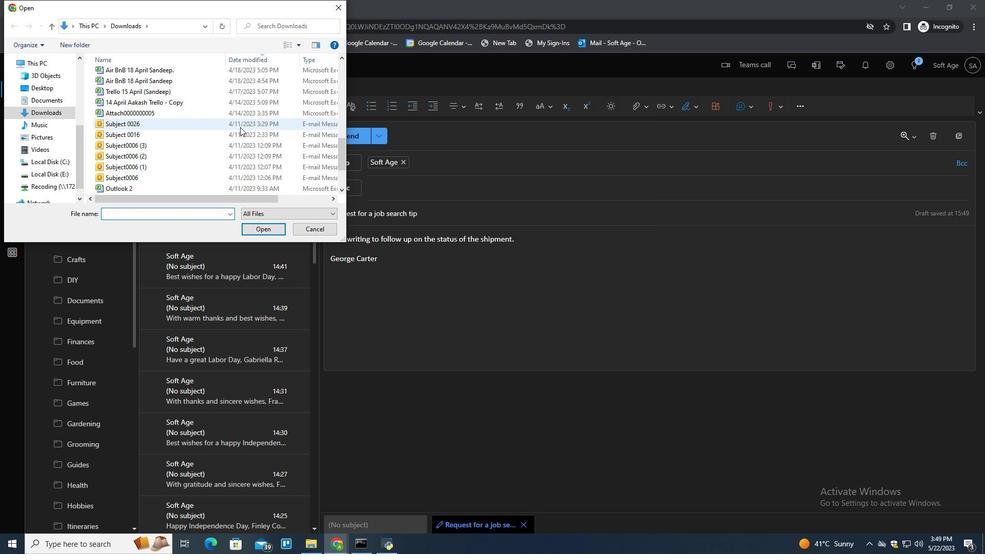 
Action: Mouse scrolled (240, 126) with delta (0, 0)
Screenshot: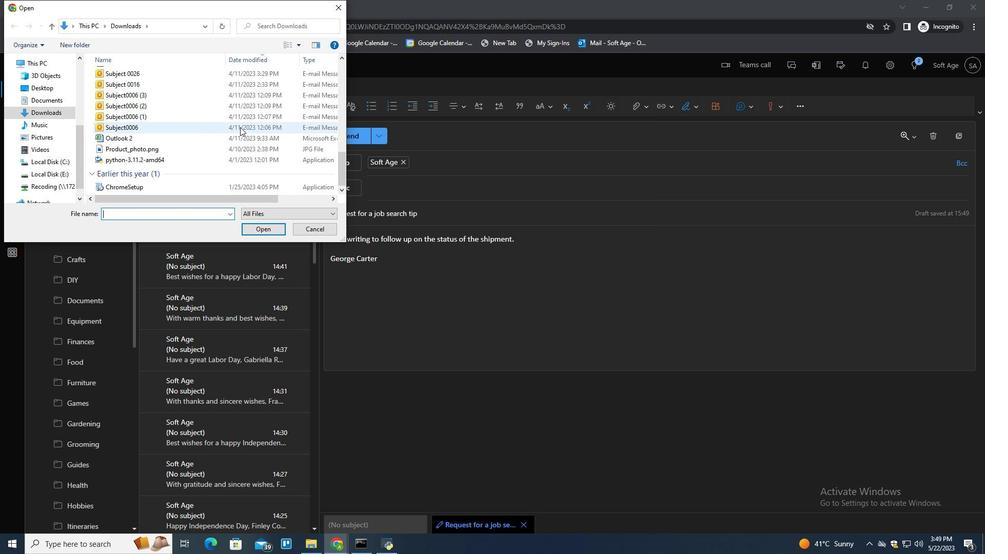 
Action: Mouse scrolled (240, 126) with delta (0, 0)
Screenshot: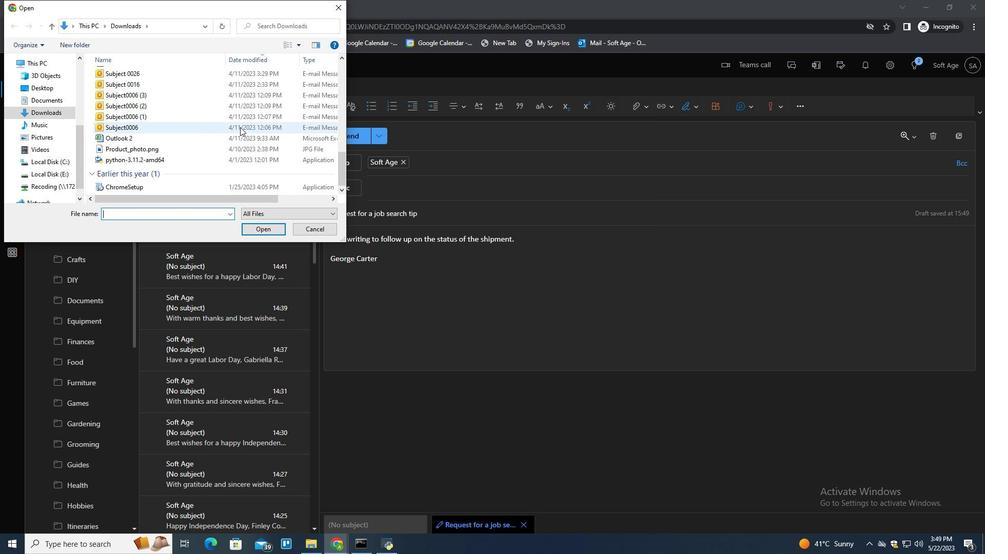 
Action: Mouse scrolled (240, 126) with delta (0, 0)
Screenshot: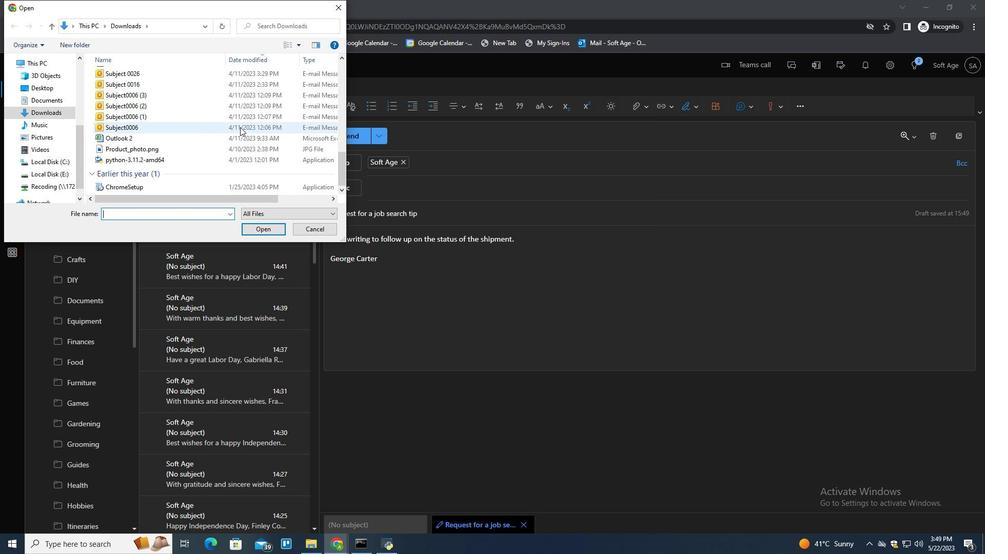 
Action: Mouse scrolled (240, 126) with delta (0, 0)
Screenshot: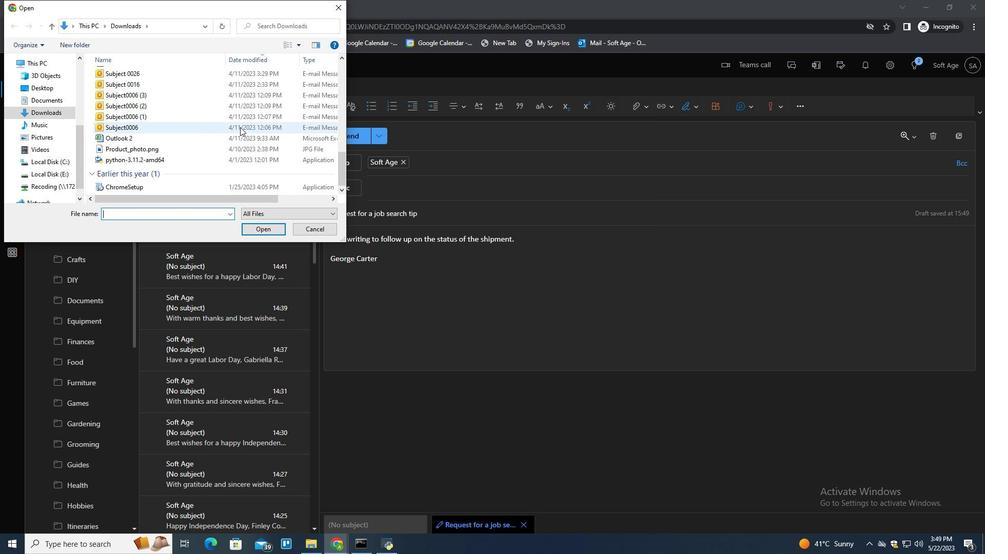 
Action: Mouse moved to (237, 136)
Screenshot: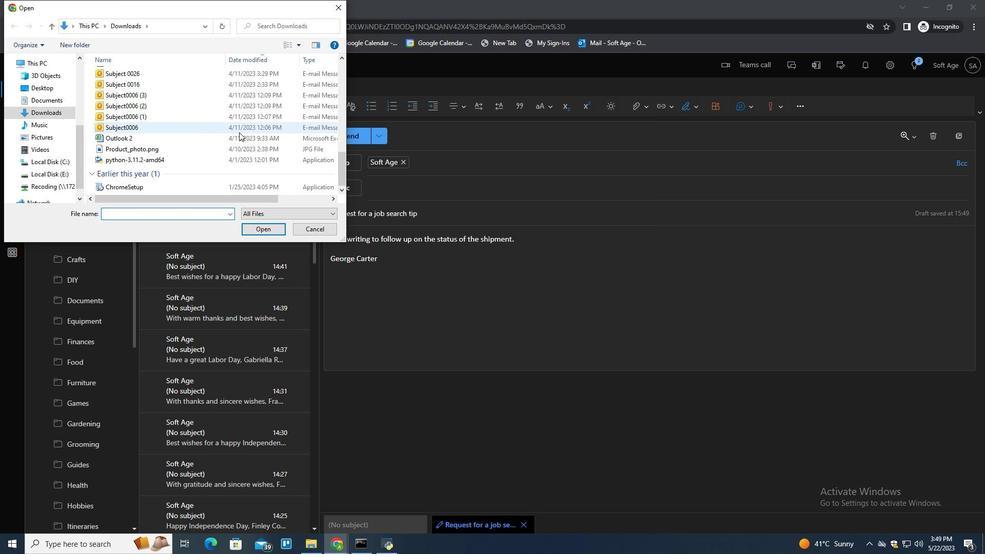 
Action: Mouse scrolled (237, 136) with delta (0, 0)
Screenshot: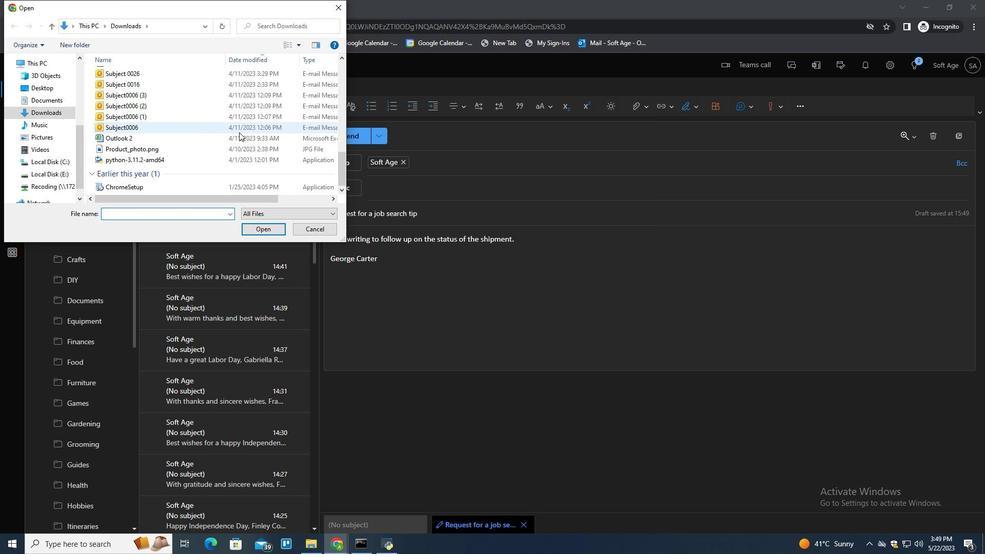 
Action: Mouse moved to (236, 137)
Screenshot: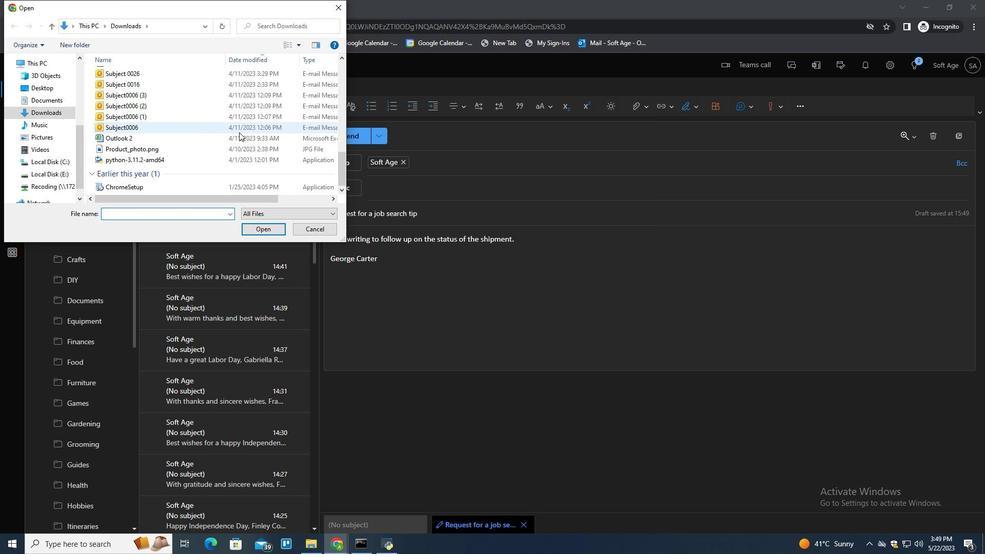 
Action: Mouse scrolled (236, 136) with delta (0, 0)
Screenshot: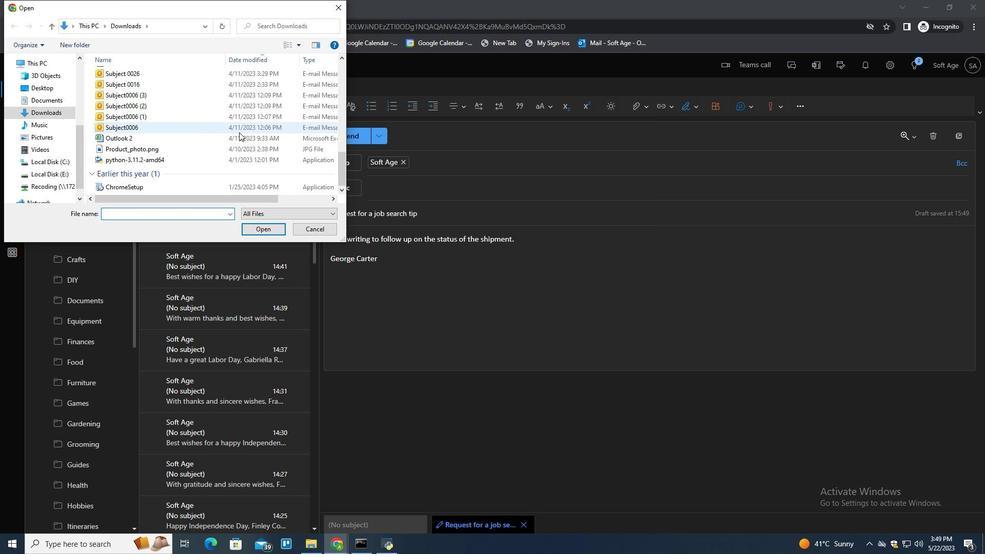 
Action: Mouse moved to (204, 146)
Screenshot: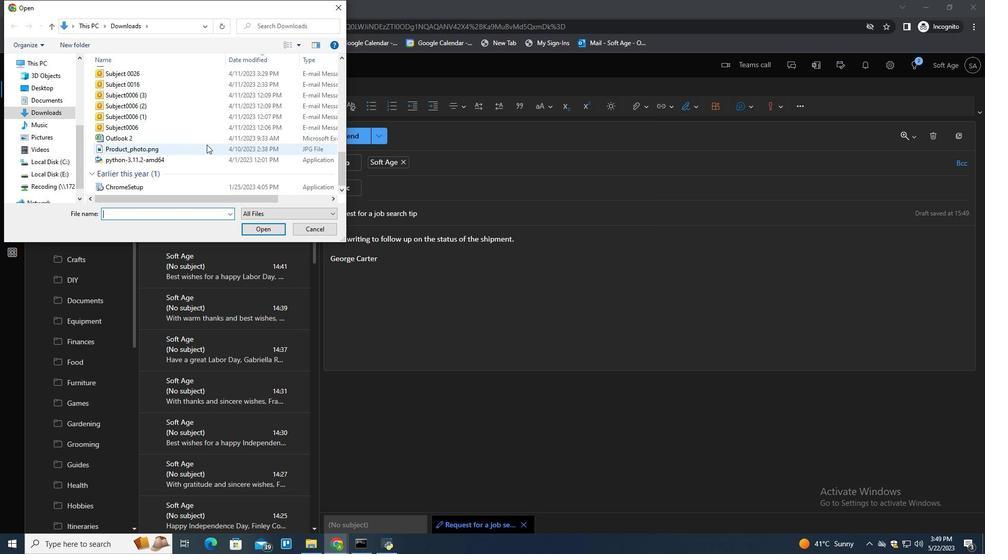 
Action: Mouse pressed left at (204, 146)
Screenshot: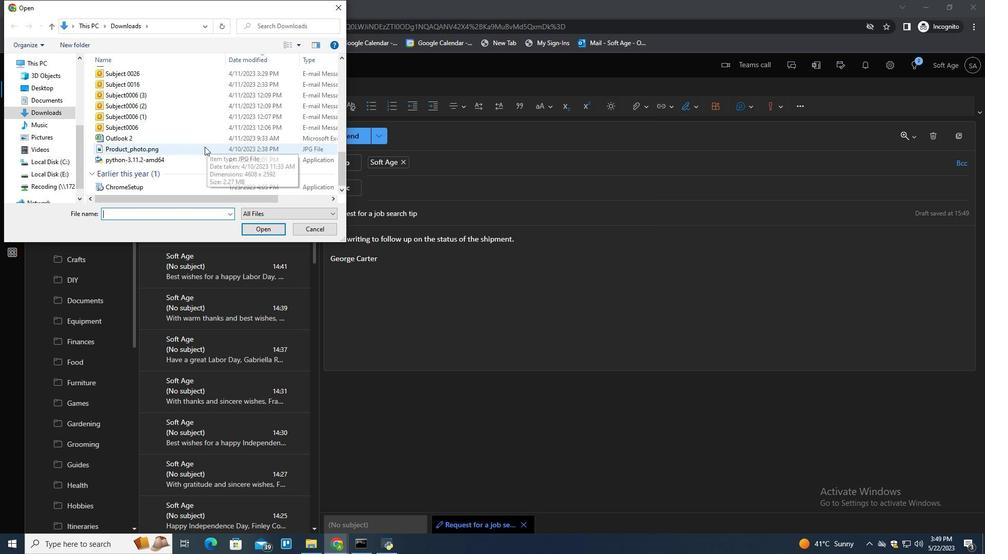 
Action: Mouse moved to (204, 146)
Screenshot: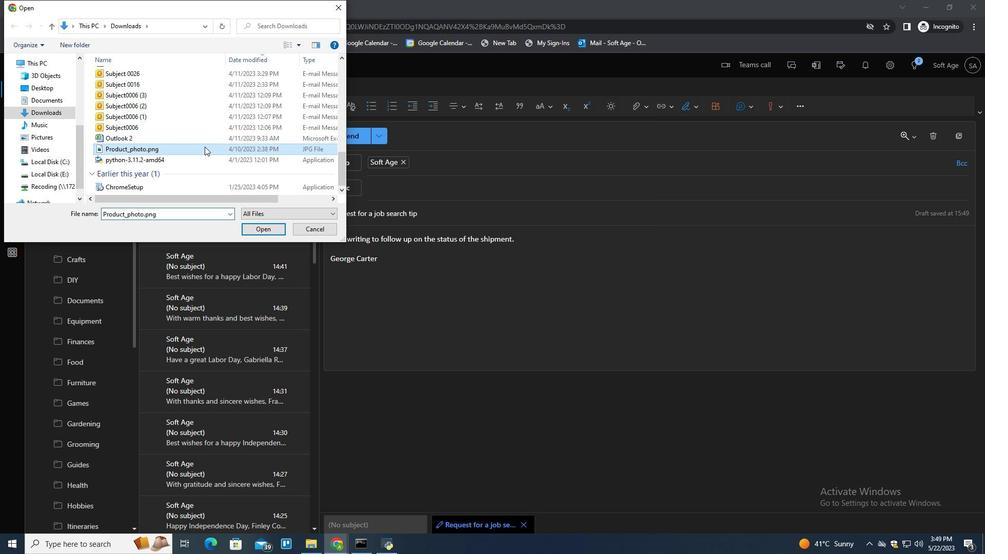 
Action: Key pressed <Key.f2>
Screenshot: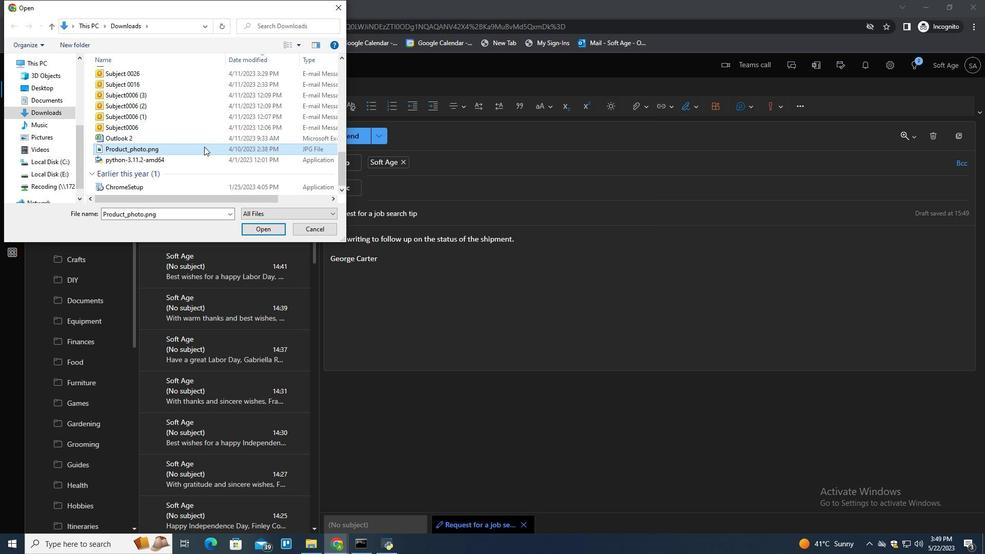 
Action: Mouse moved to (203, 149)
Screenshot: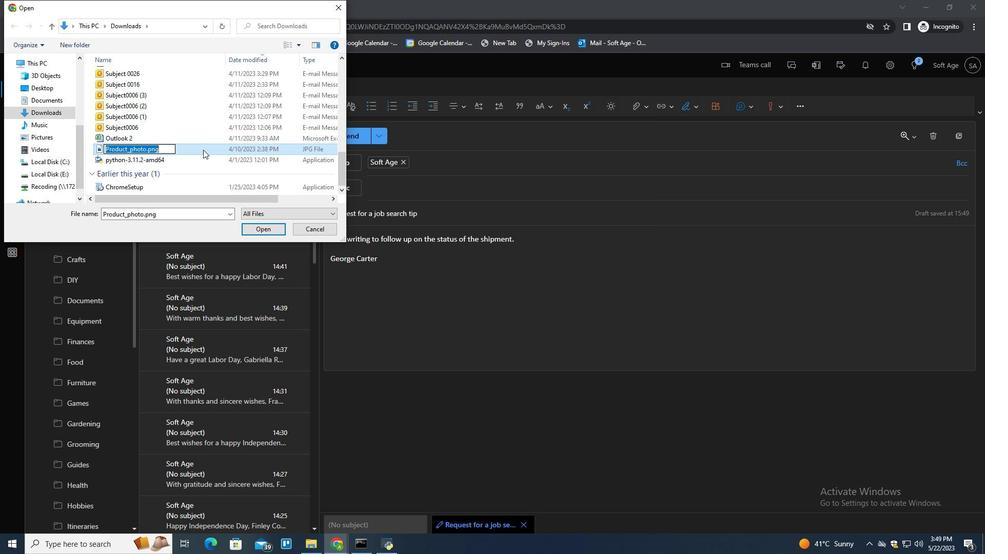 
Action: Key pressed <Key.shift>Infographic.jpg
Screenshot: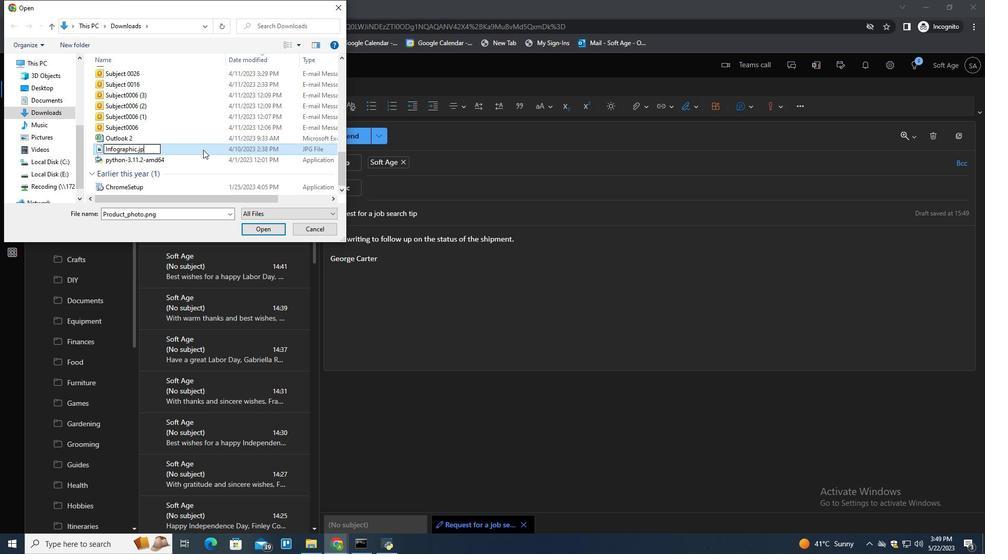 
Action: Mouse pressed left at (203, 149)
Screenshot: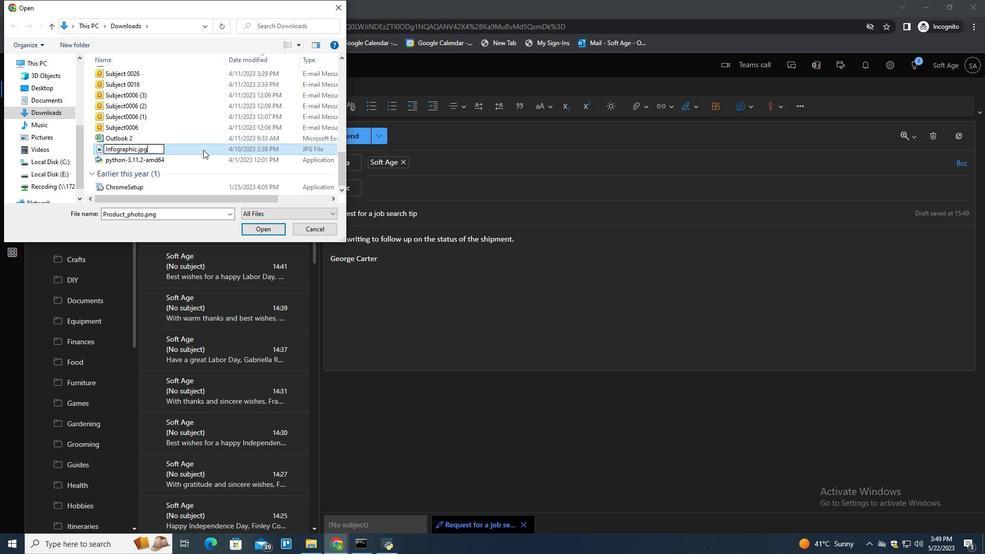 
Action: Mouse moved to (258, 230)
Screenshot: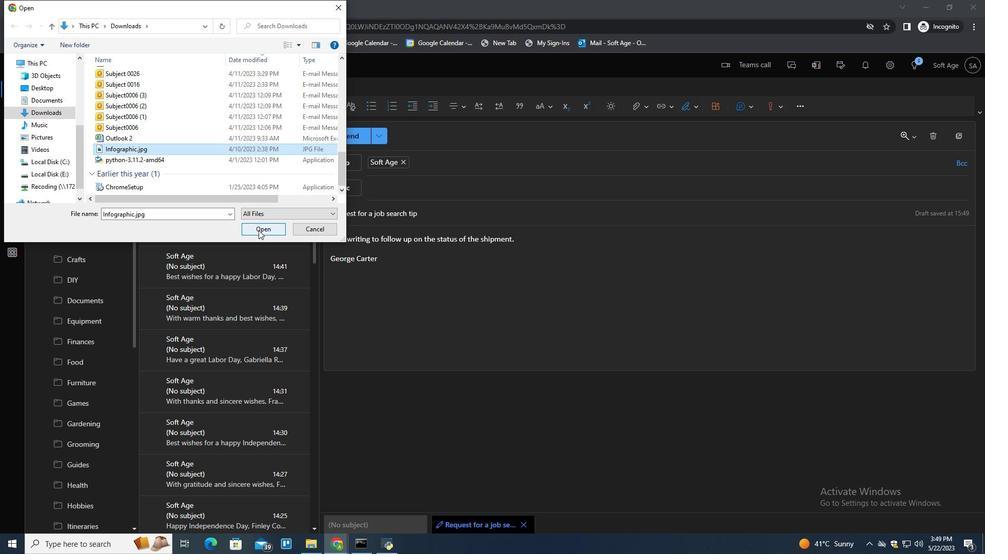 
Action: Mouse pressed left at (258, 230)
Screenshot: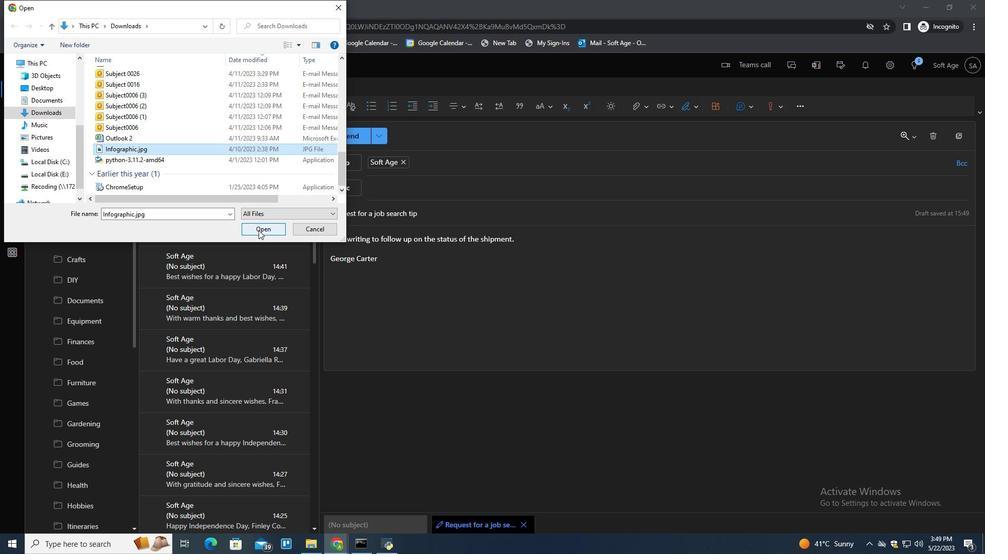 
Action: Mouse moved to (505, 361)
Screenshot: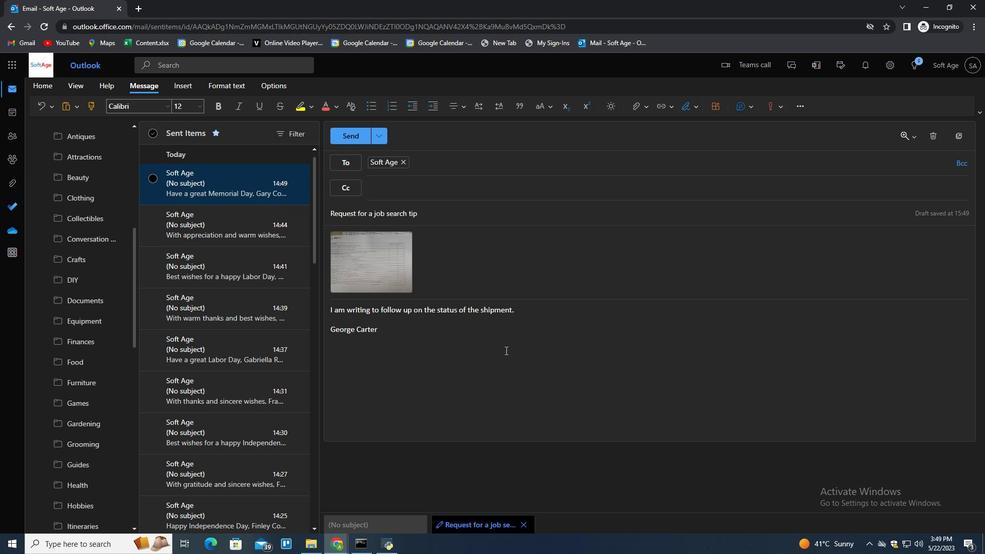 
Action: Mouse pressed left at (505, 361)
Screenshot: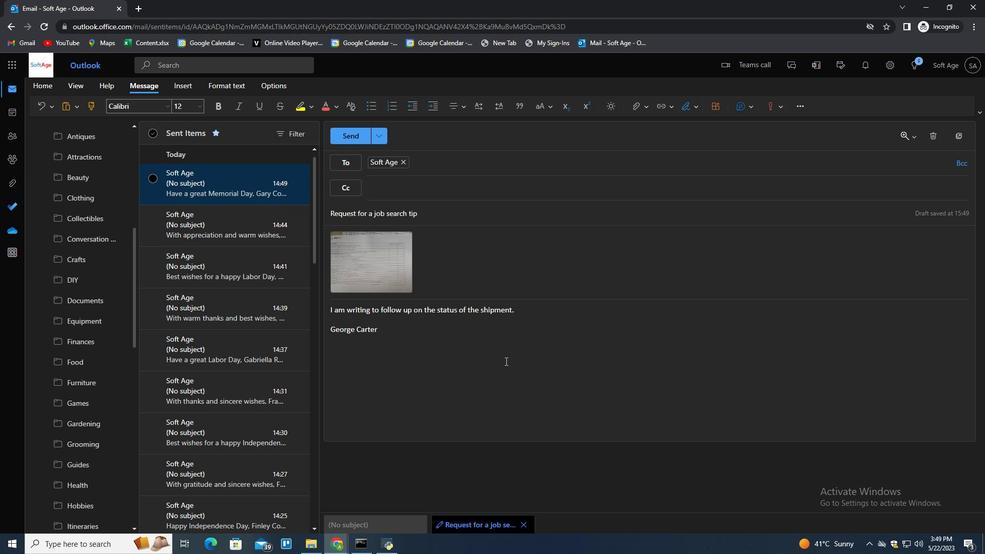 
Action: Key pressed <Key.enter>
Screenshot: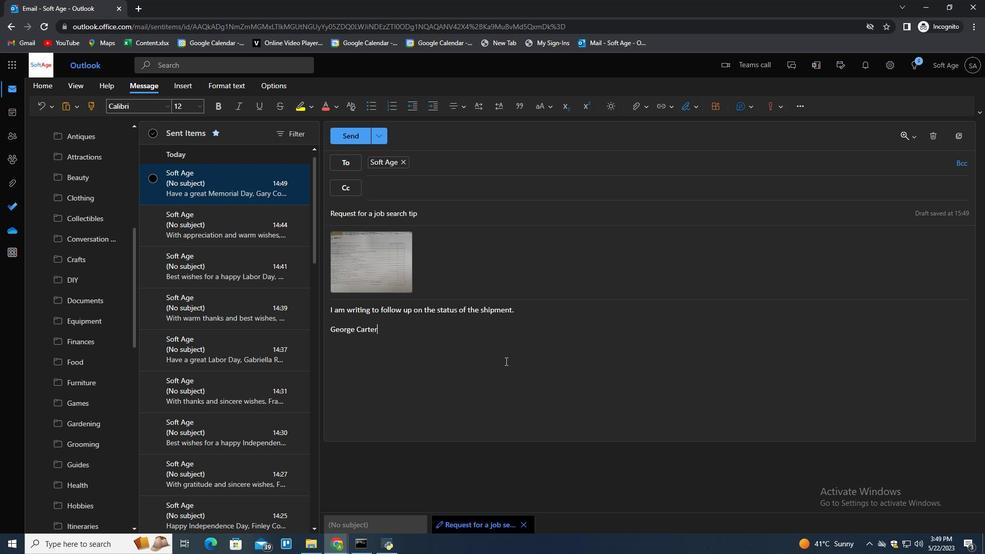 
Action: Mouse moved to (227, 187)
Screenshot: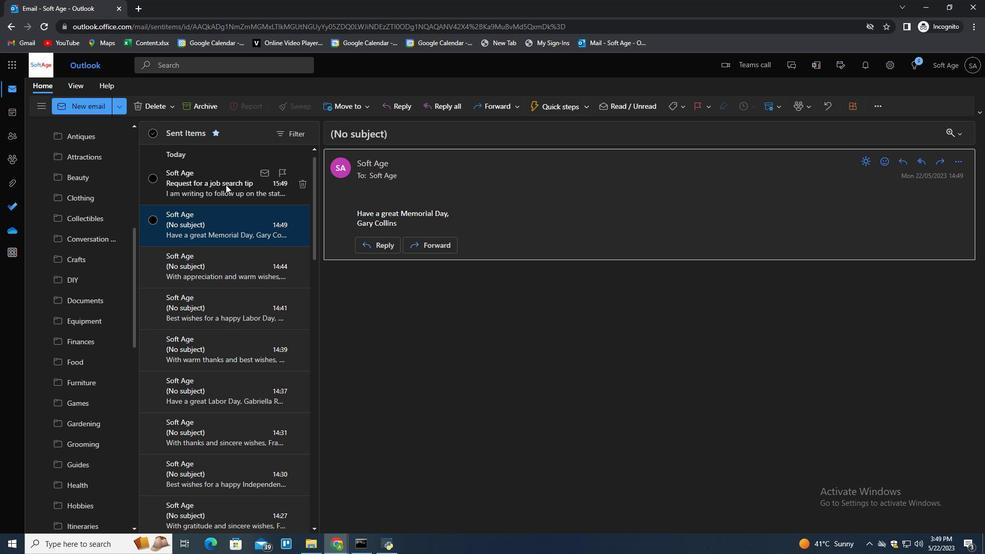 
Action: Mouse pressed right at (227, 187)
Screenshot: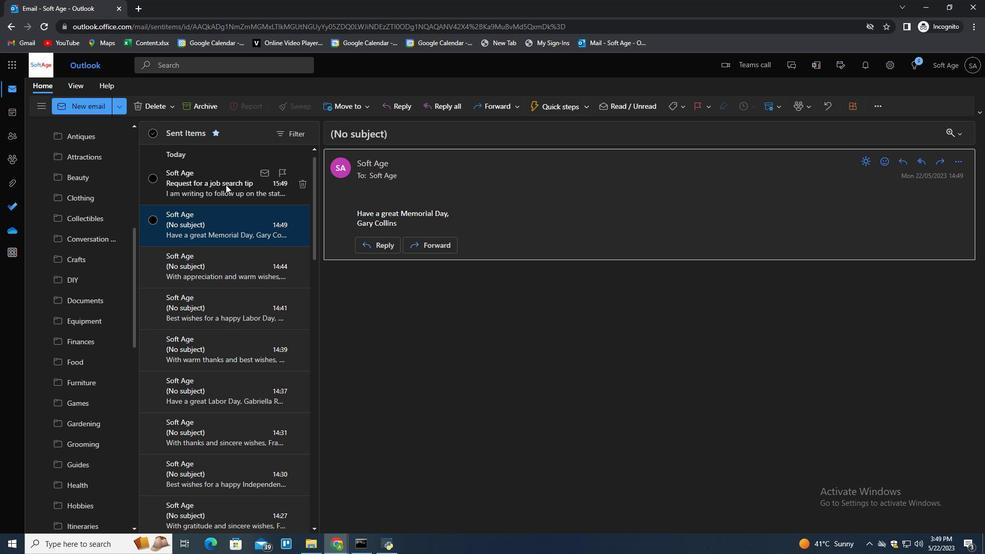 
Action: Mouse moved to (252, 230)
Screenshot: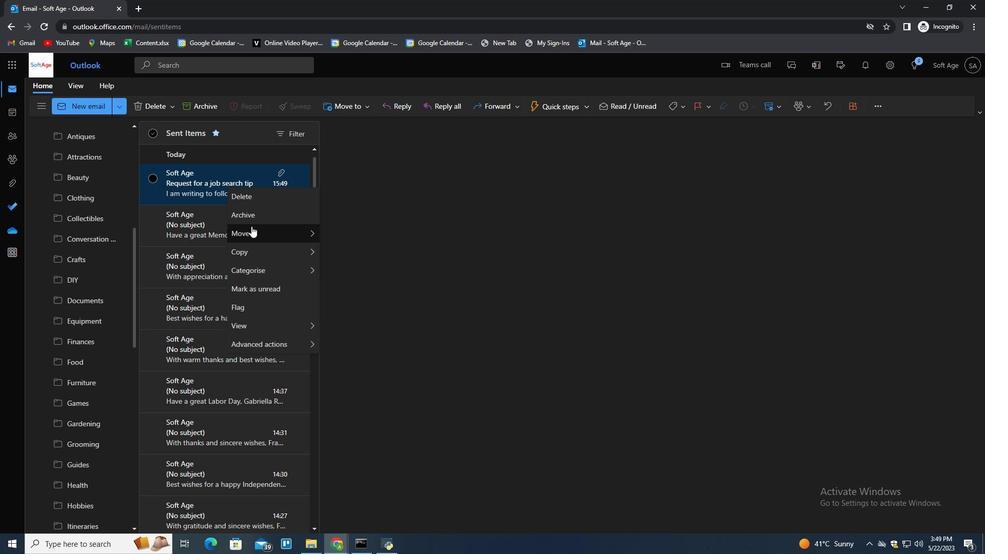 
Action: Mouse pressed left at (252, 230)
Screenshot: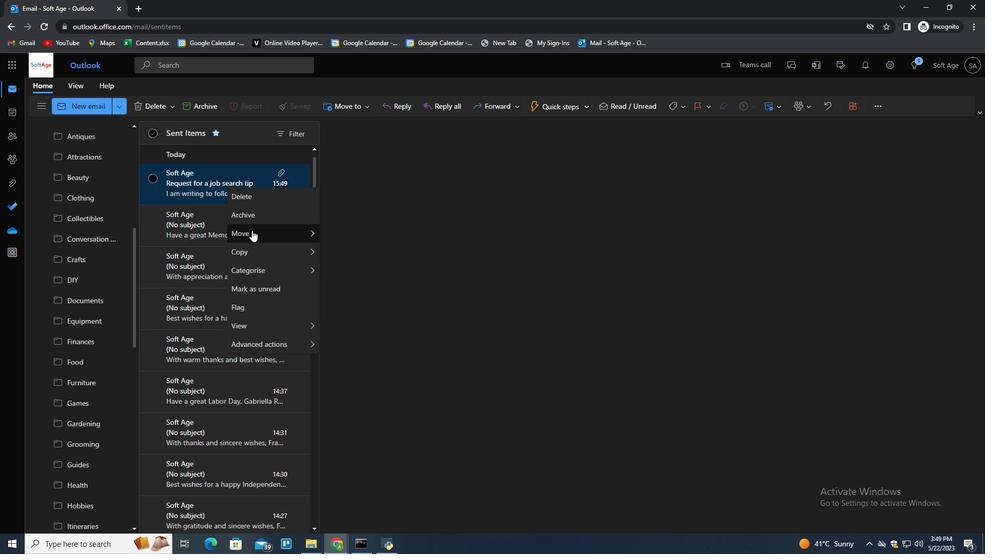 
Action: Mouse moved to (351, 233)
Screenshot: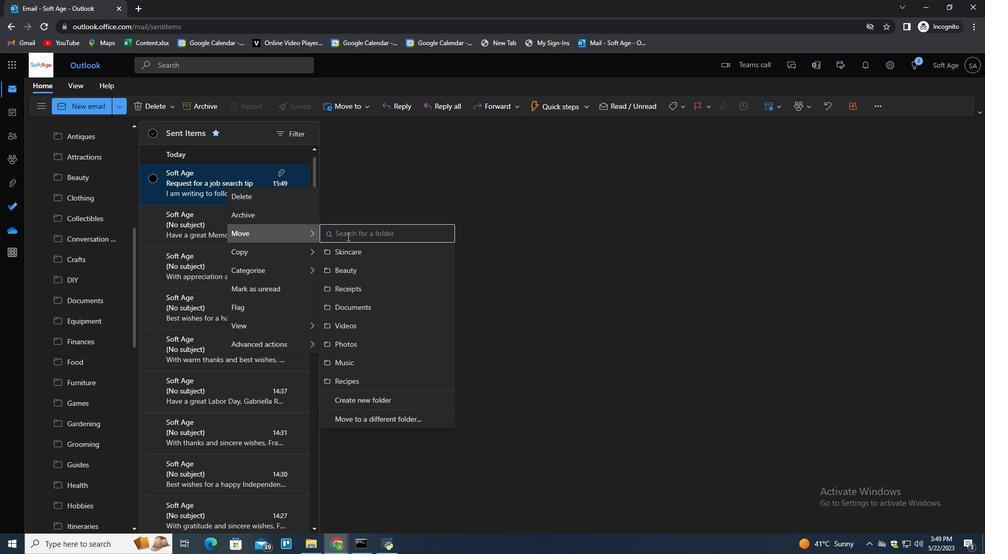 
Action: Mouse pressed left at (351, 233)
Screenshot: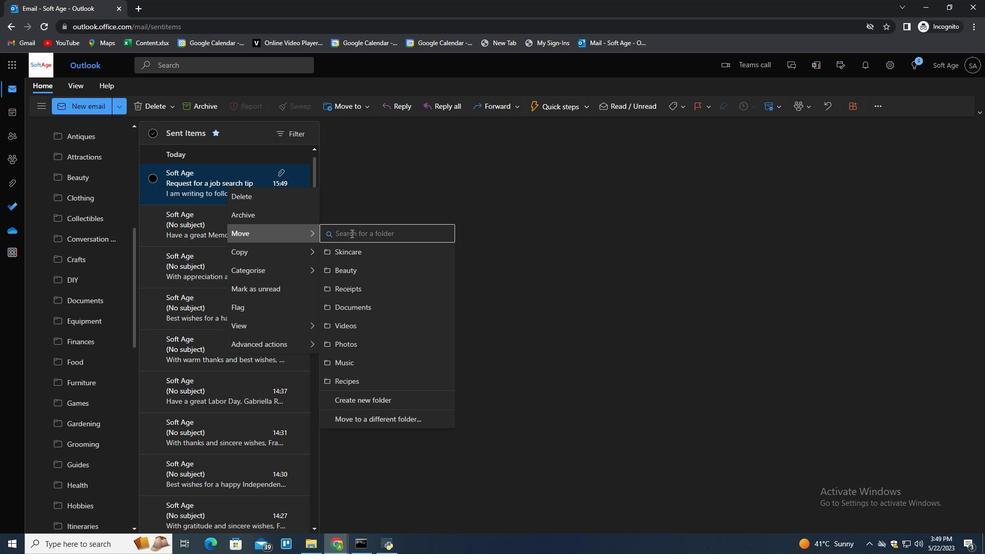 
Action: Key pressed <Key.shift><Key.shift><Key.shift><Key.shift><Key.shift>Makeup<Key.down><Key.enter>
Screenshot: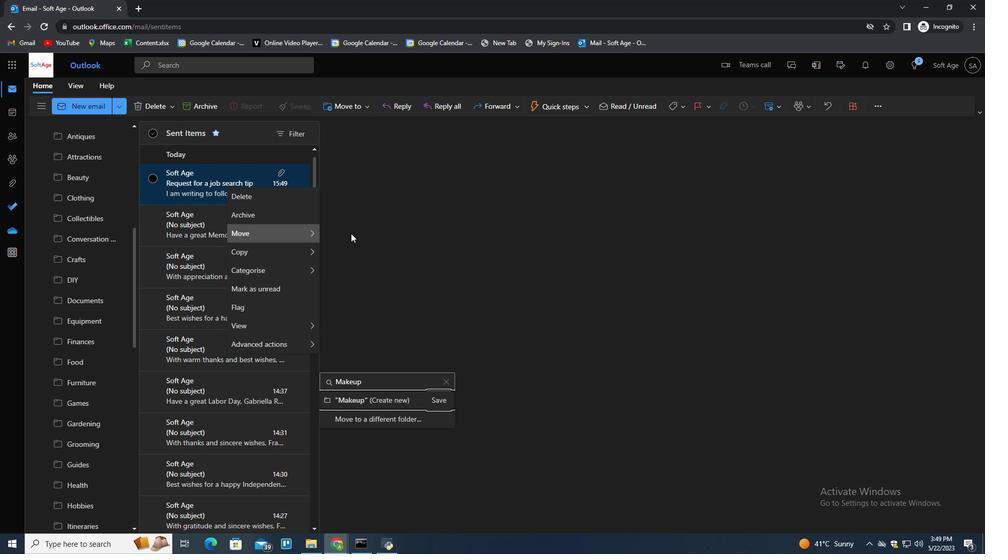 
